 Task: Open Card Employee Training Review in Board Crisis Management Solutions to Workspace CRM Systems and add a team member Softage.3@softage.net, a label Green, a checklist Fundraising Strategy, an attachment from Trello, a color Green and finally, add a card description 'Plan and execute company team-building activity at a cooking class' and a comment 'We should approach this task with a sense of empathy, putting ourselves in the shoes of our stakeholders to understand their perspectives.'. Add a start date 'Jan 07, 1900' with a due date 'Jan 14, 1900'
Action: Mouse moved to (111, 52)
Screenshot: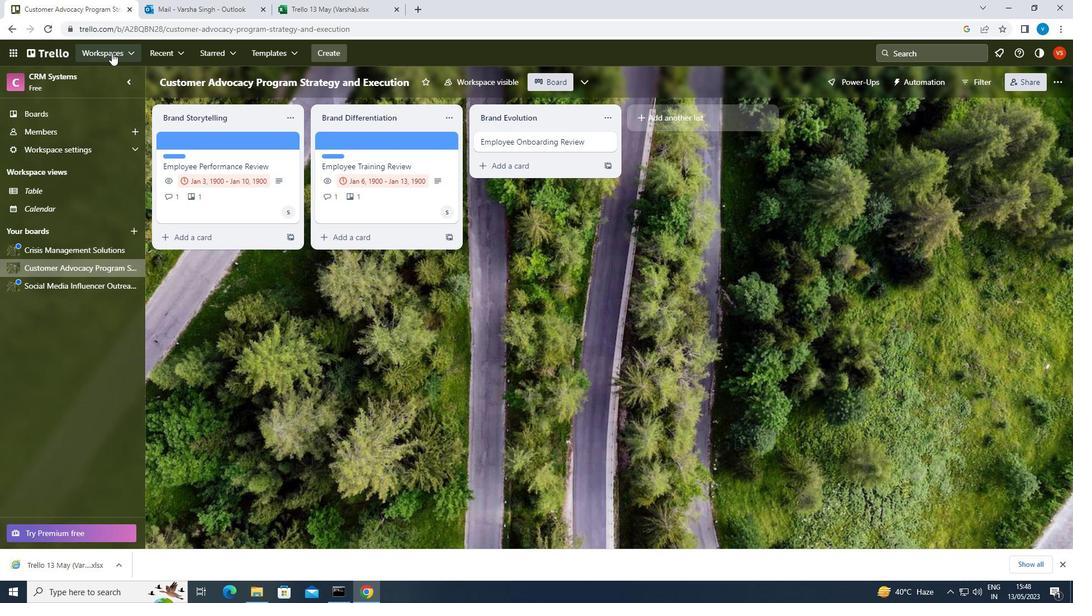 
Action: Mouse pressed left at (111, 52)
Screenshot: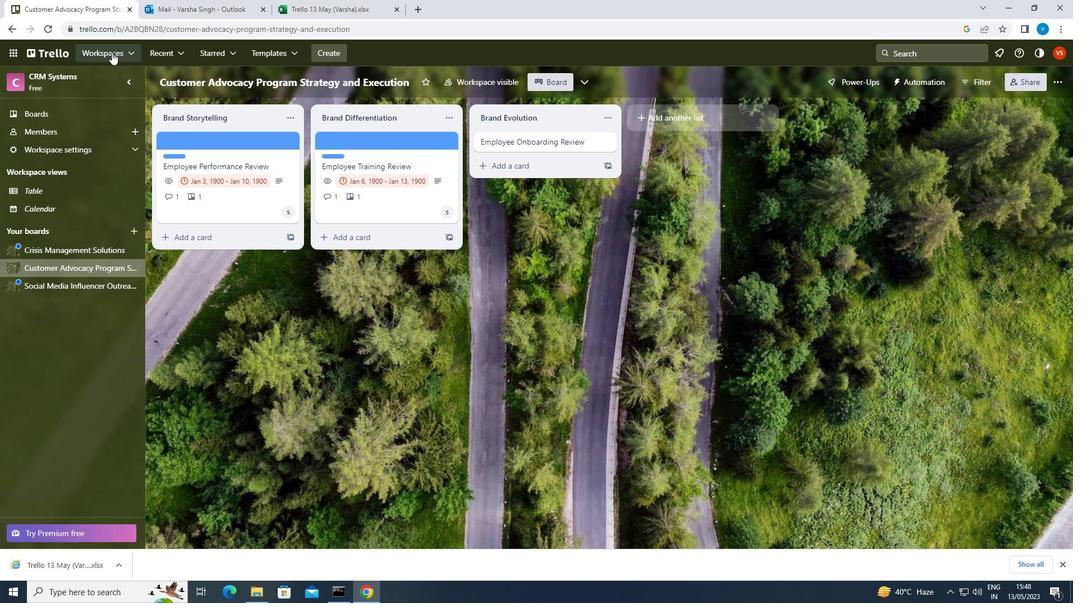 
Action: Mouse moved to (124, 439)
Screenshot: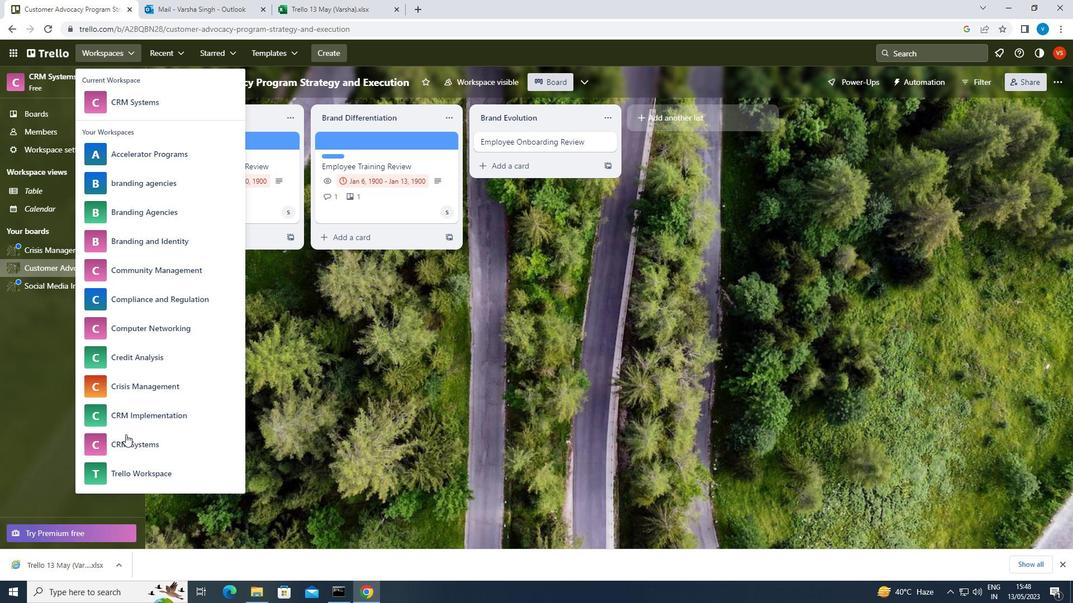 
Action: Mouse pressed left at (124, 439)
Screenshot: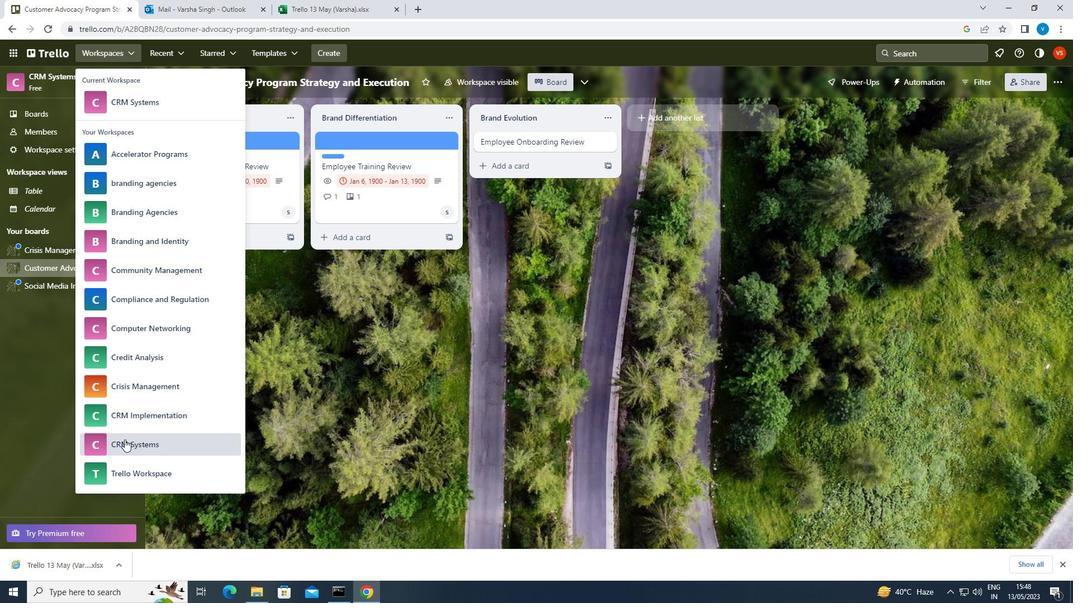 
Action: Mouse moved to (72, 252)
Screenshot: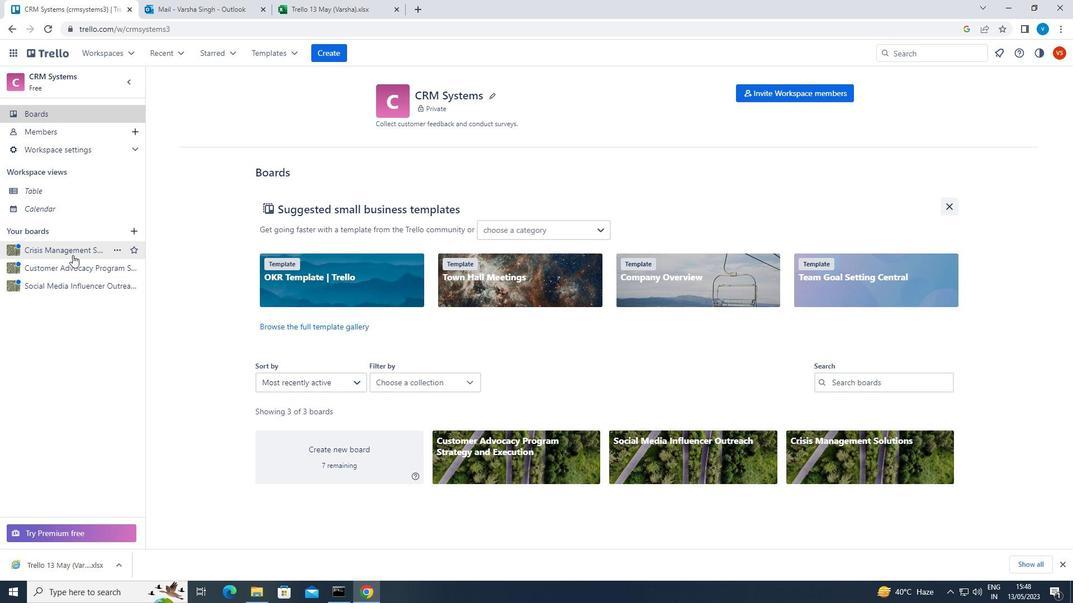 
Action: Mouse pressed left at (72, 252)
Screenshot: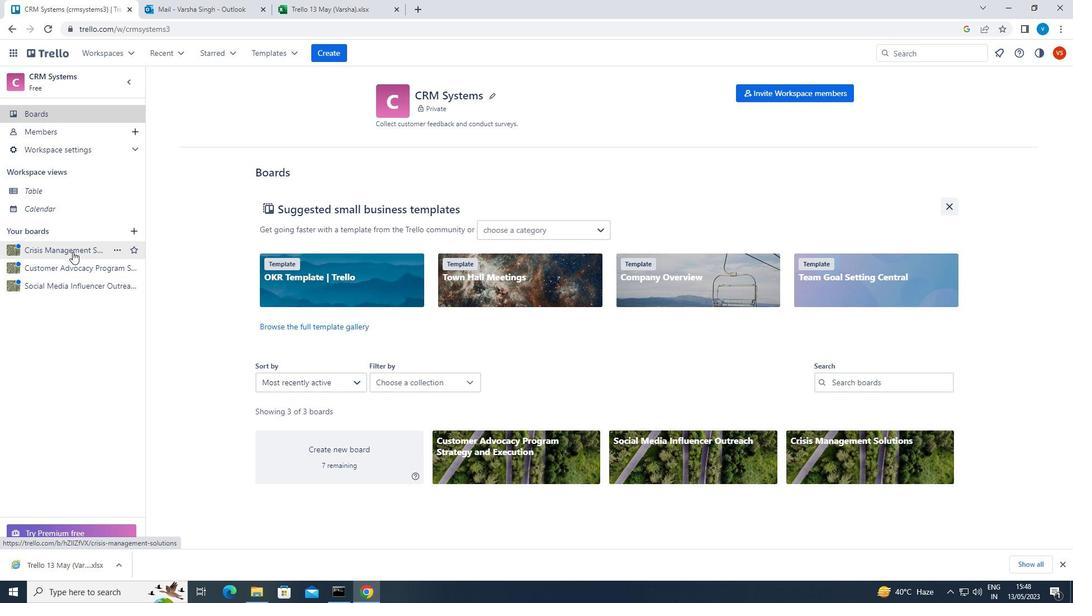 
Action: Mouse moved to (500, 140)
Screenshot: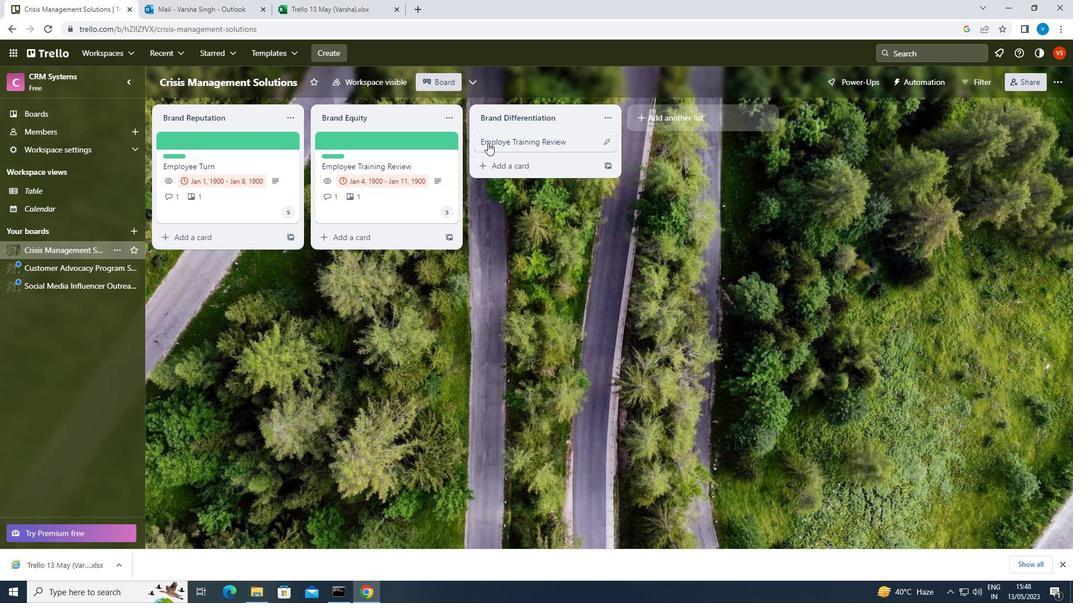 
Action: Mouse pressed left at (500, 140)
Screenshot: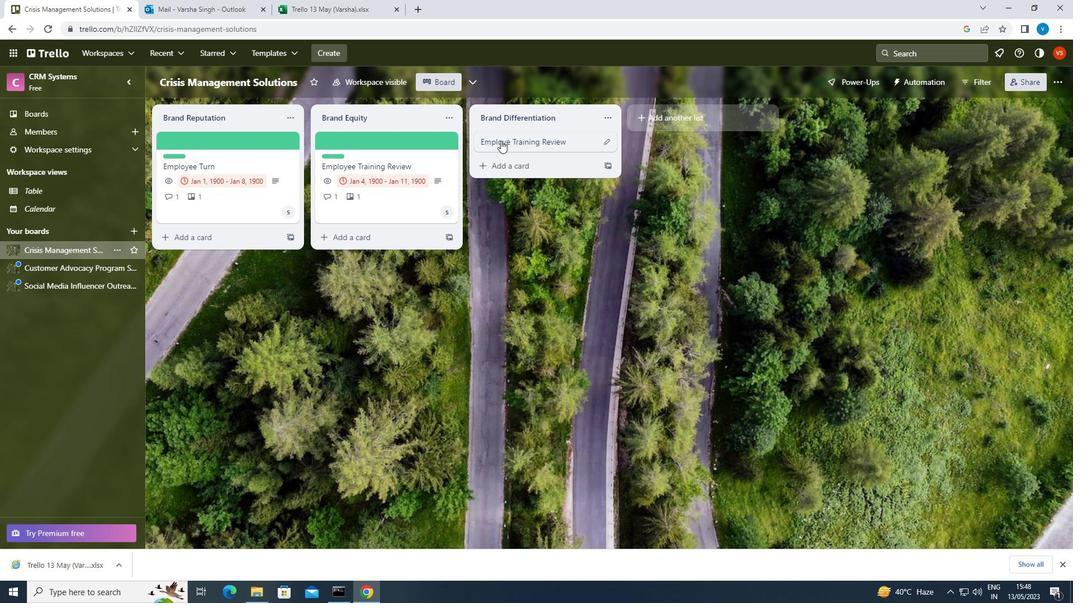 
Action: Mouse moved to (689, 176)
Screenshot: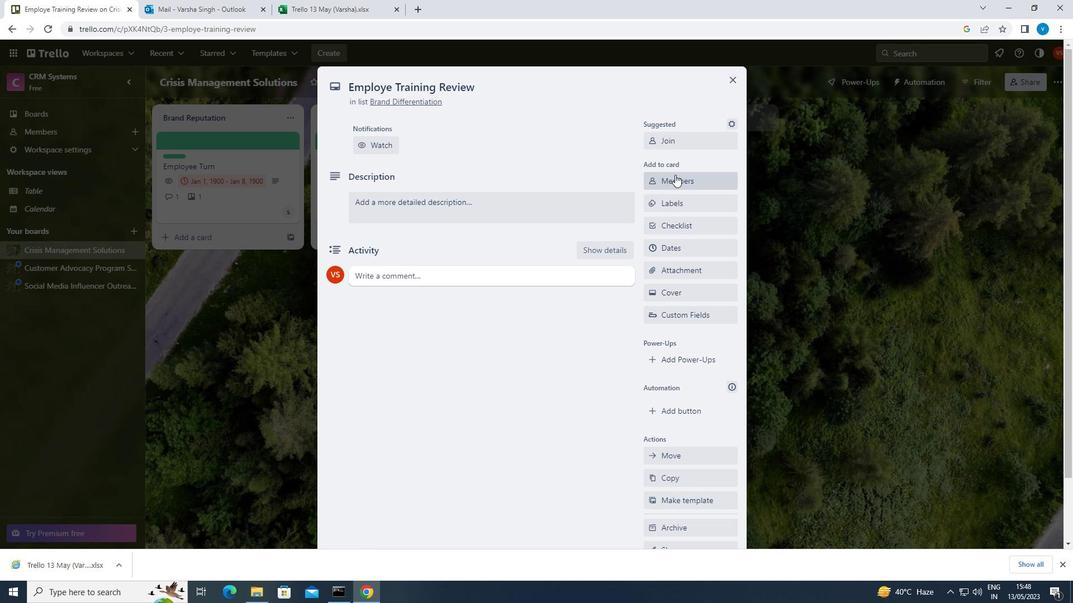 
Action: Mouse pressed left at (689, 176)
Screenshot: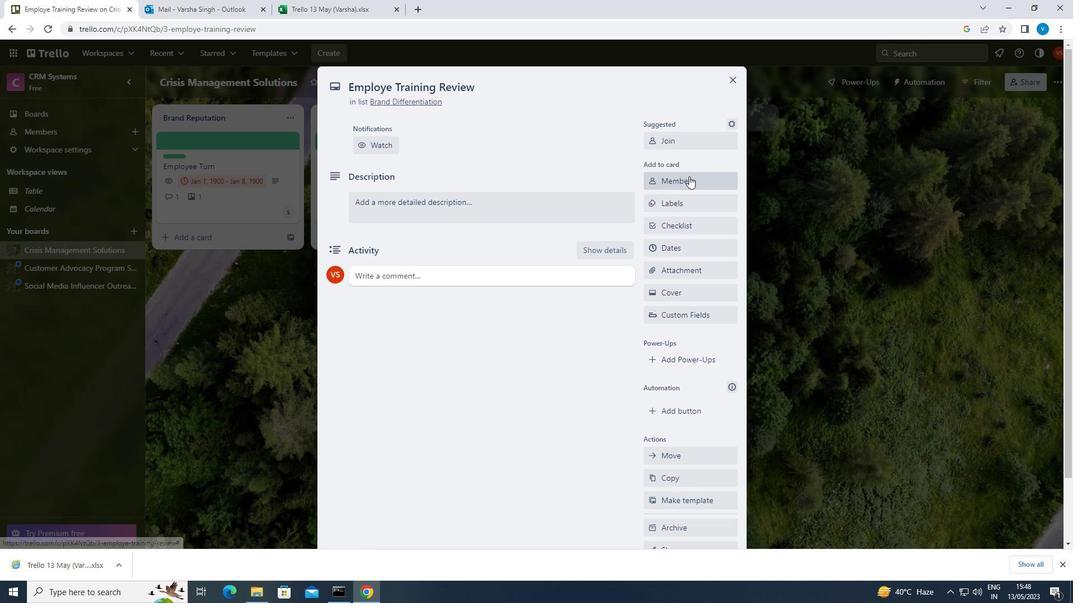 
Action: Mouse moved to (689, 176)
Screenshot: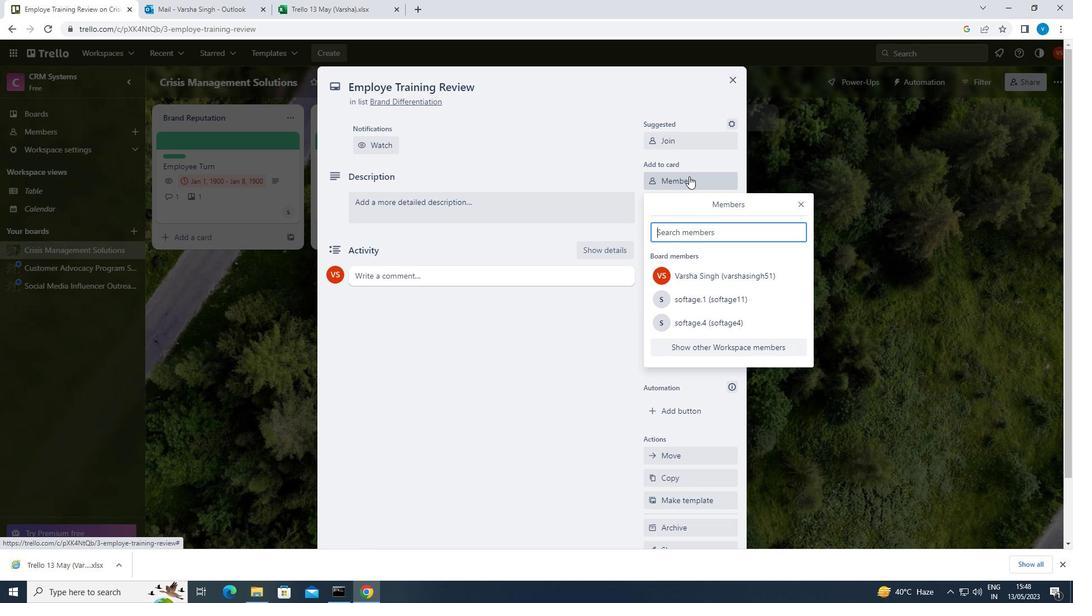 
Action: Key pressed <Key.shift>SOFTAGE.3<Key.shift>@SOFTAGE.NET
Screenshot: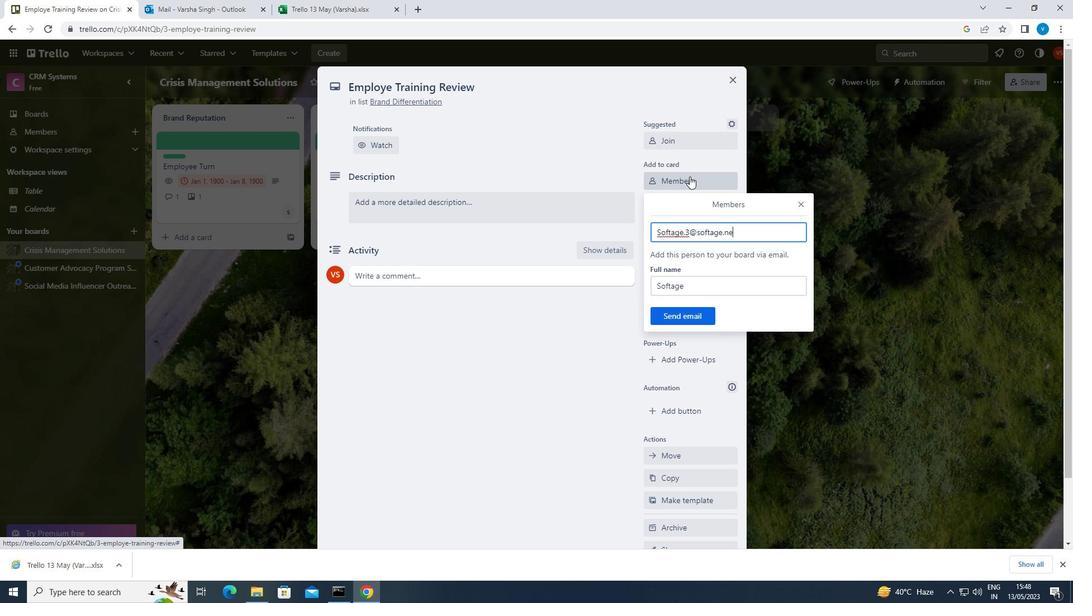
Action: Mouse moved to (690, 321)
Screenshot: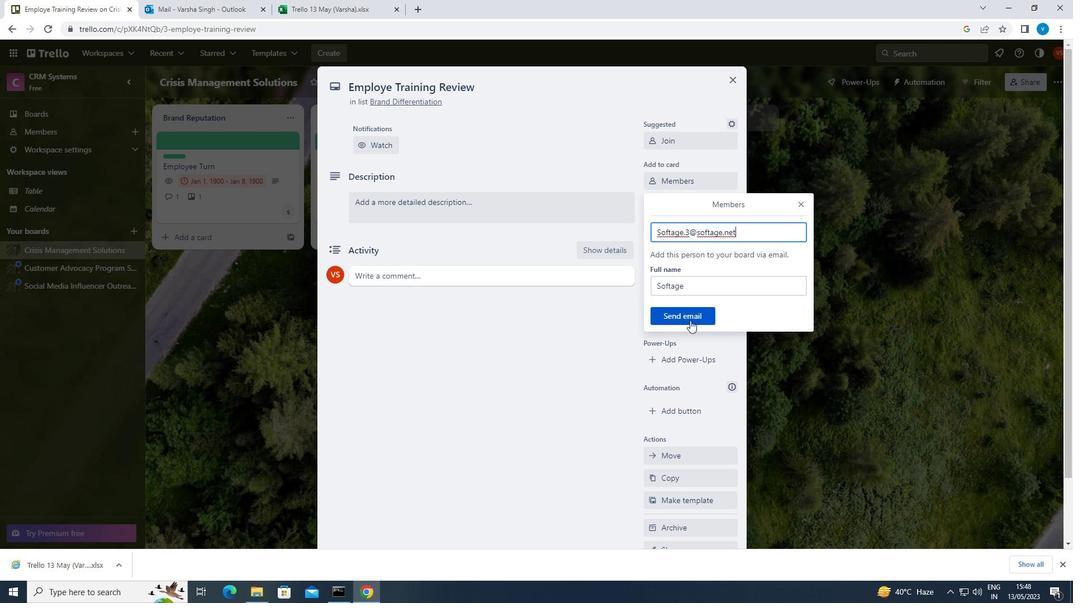 
Action: Mouse pressed left at (690, 321)
Screenshot: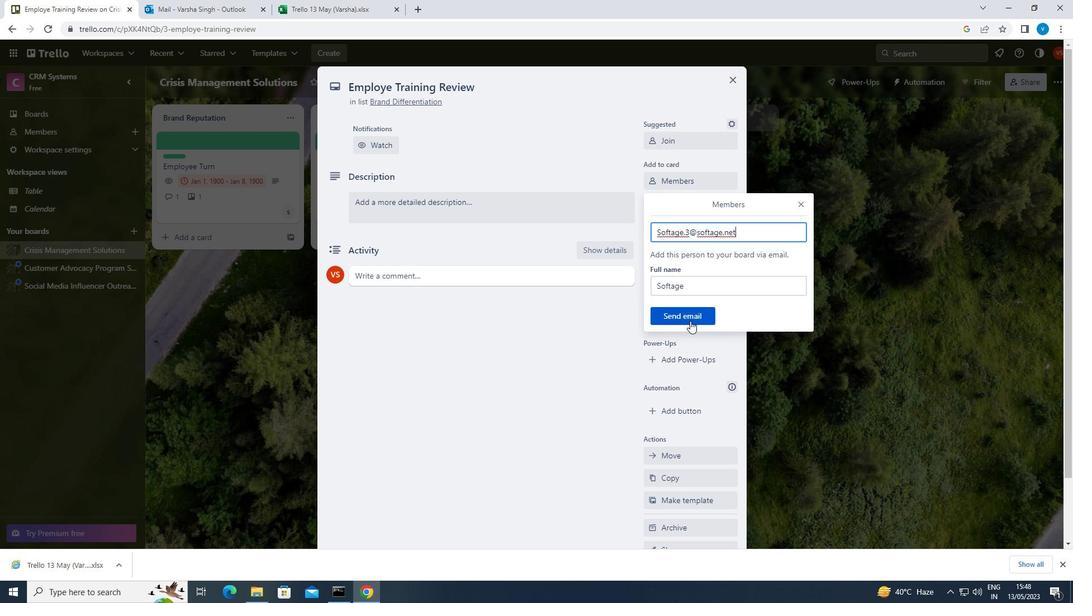 
Action: Mouse moved to (705, 200)
Screenshot: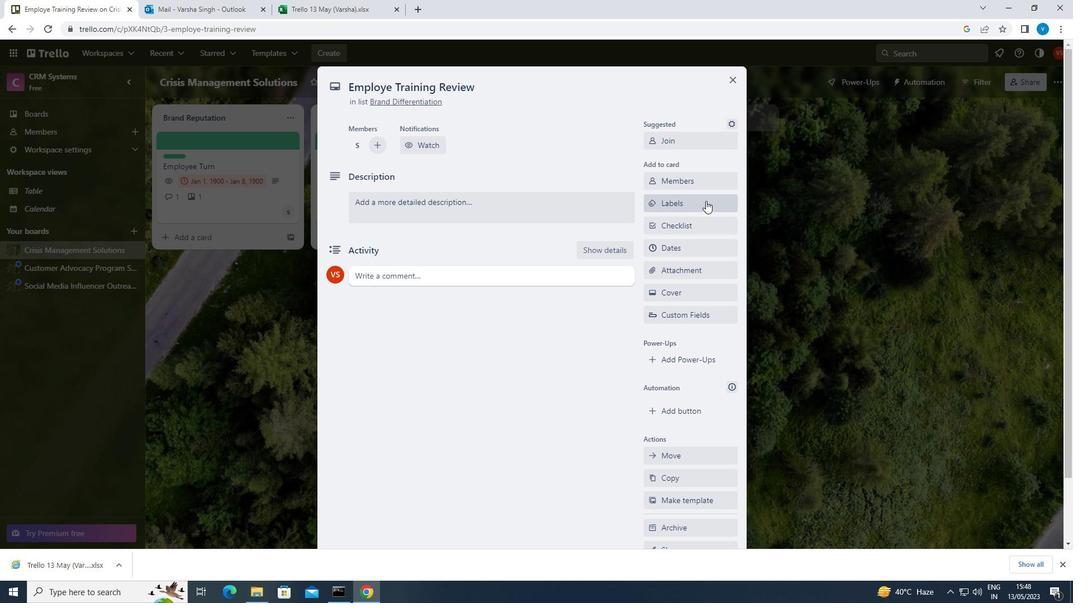 
Action: Mouse pressed left at (705, 200)
Screenshot: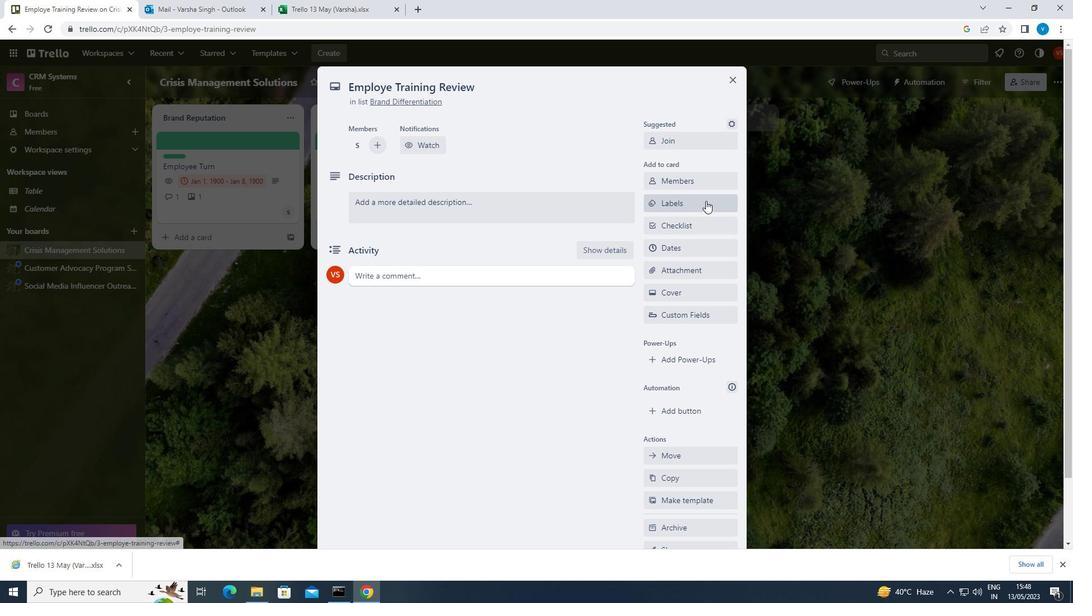 
Action: Mouse moved to (718, 290)
Screenshot: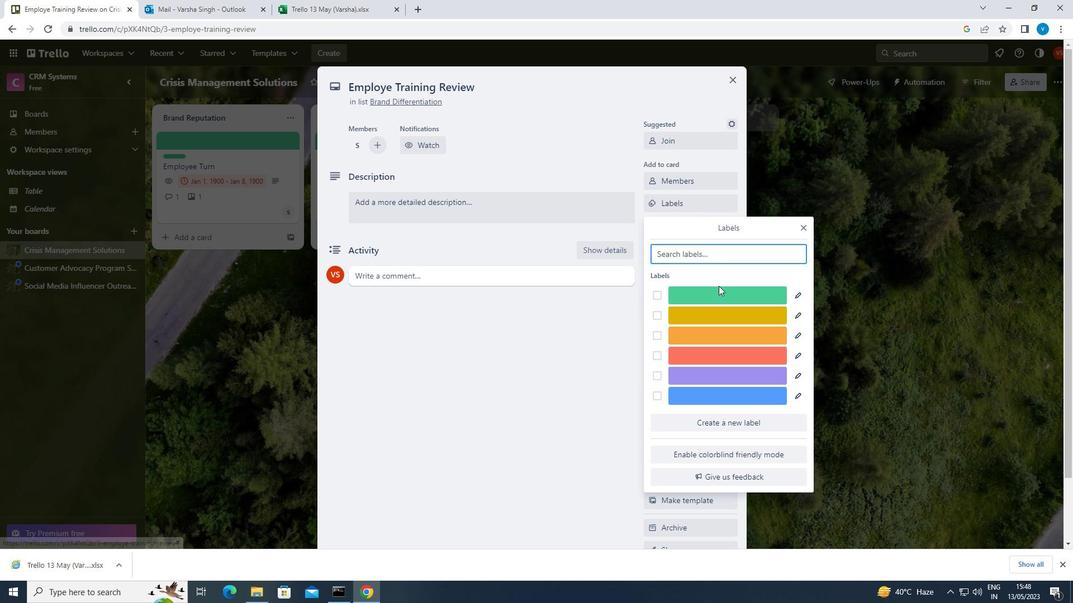 
Action: Mouse pressed left at (718, 290)
Screenshot: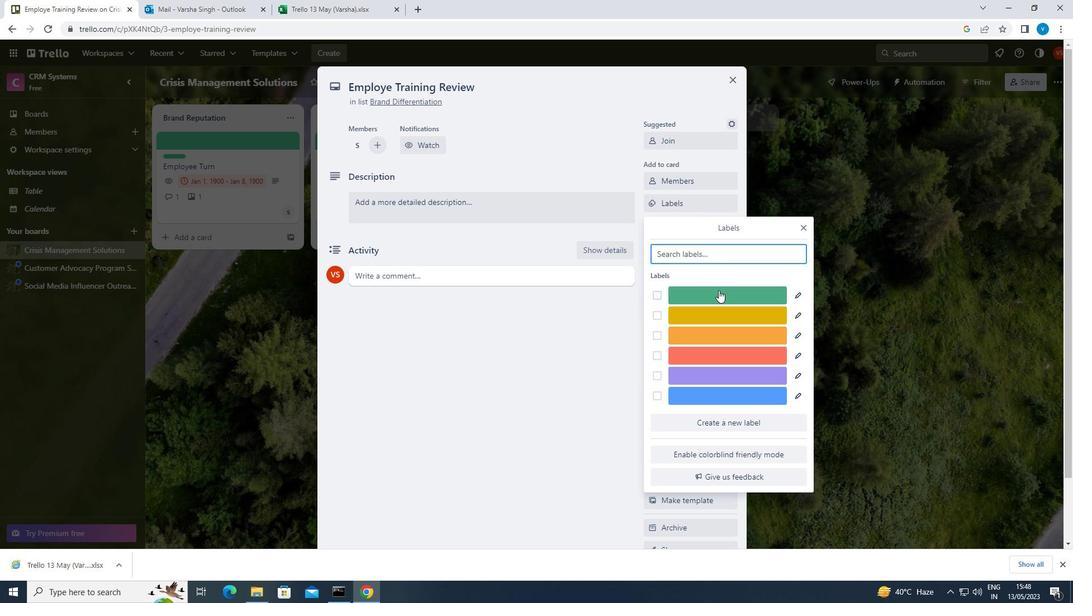 
Action: Mouse moved to (801, 226)
Screenshot: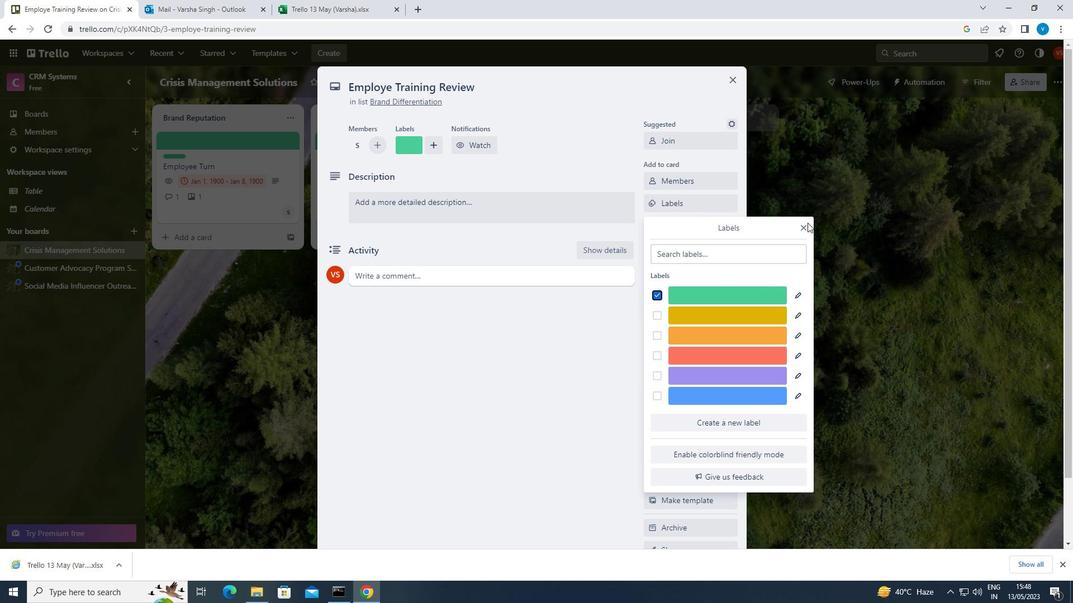 
Action: Mouse pressed left at (801, 226)
Screenshot: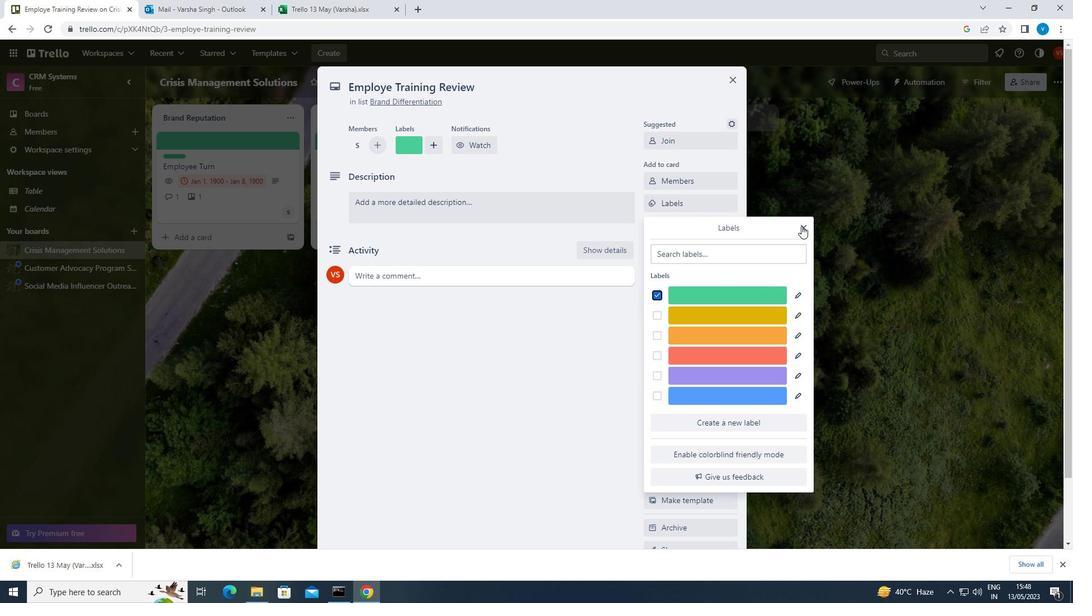 
Action: Mouse moved to (711, 229)
Screenshot: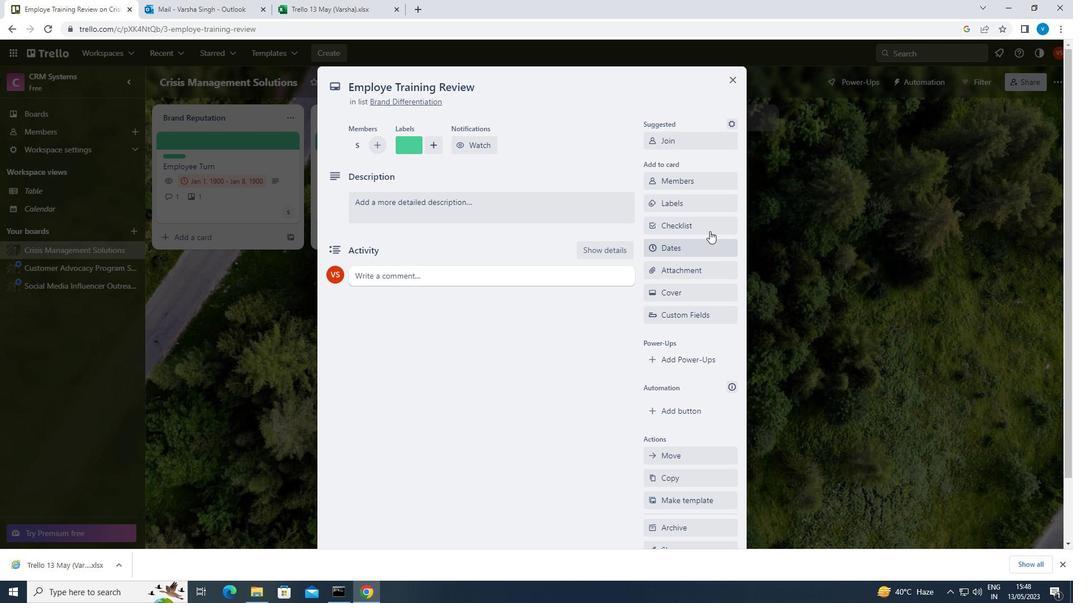 
Action: Mouse pressed left at (711, 229)
Screenshot: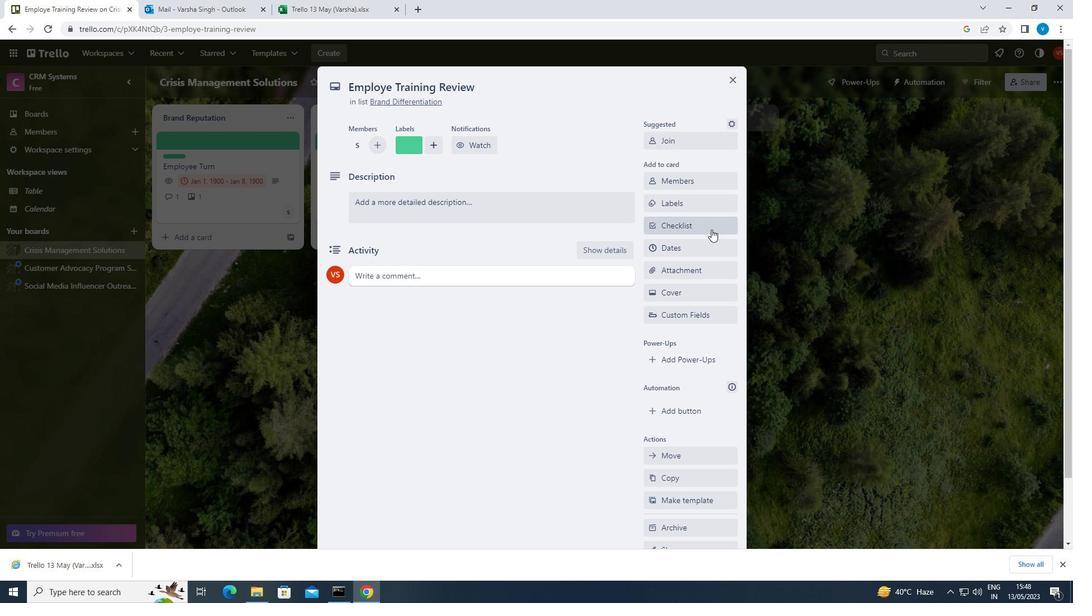 
Action: Mouse moved to (718, 280)
Screenshot: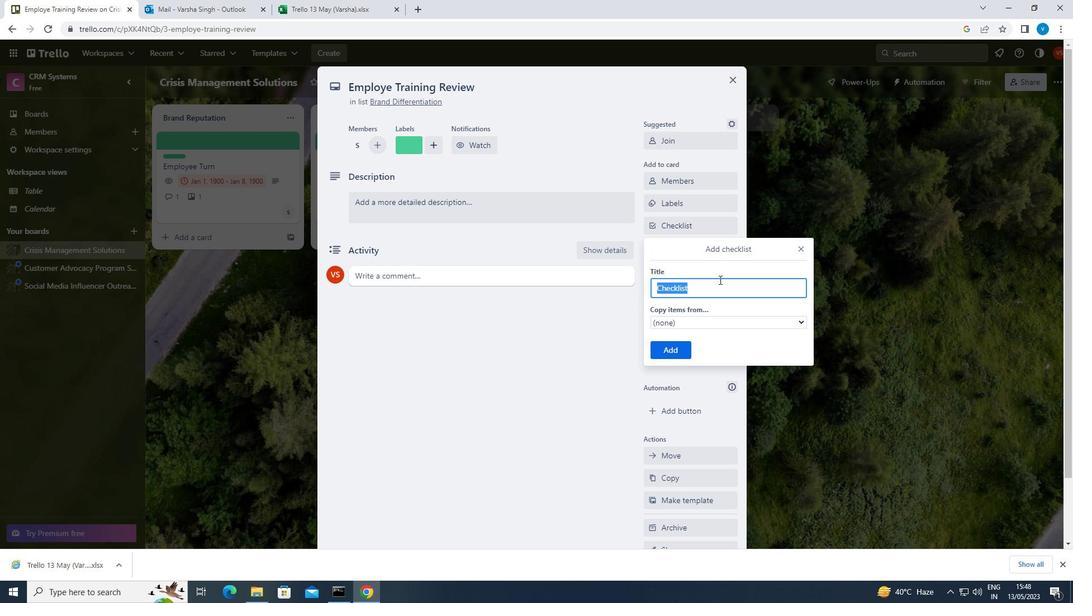 
Action: Key pressed <Key.shift>FUNDRAISING<Key.space><Key.shift><Key.shift>STRATEGY
Screenshot: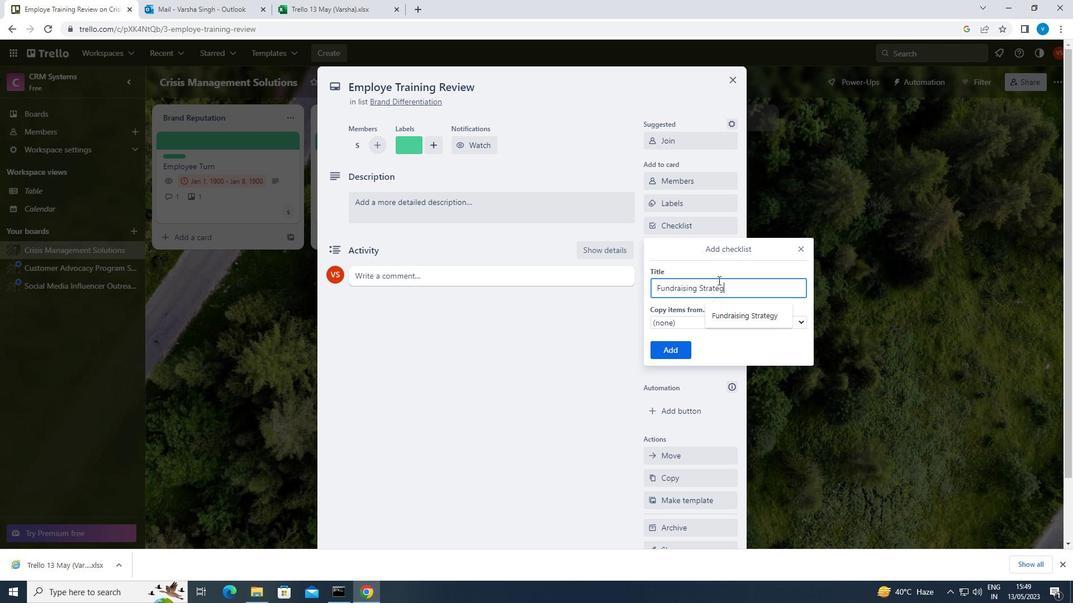 
Action: Mouse moved to (684, 347)
Screenshot: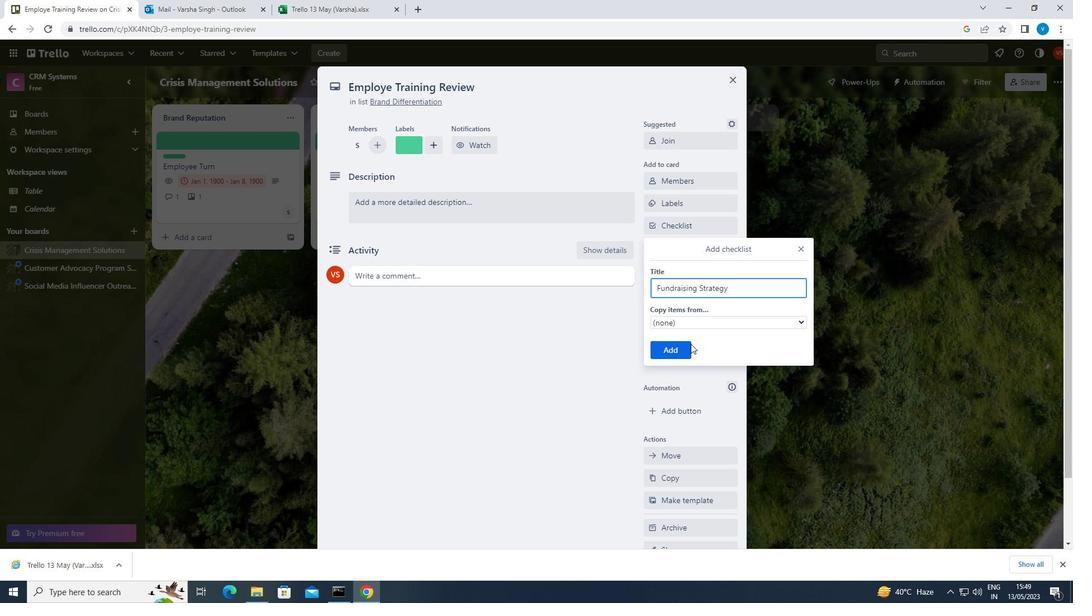 
Action: Mouse pressed left at (684, 347)
Screenshot: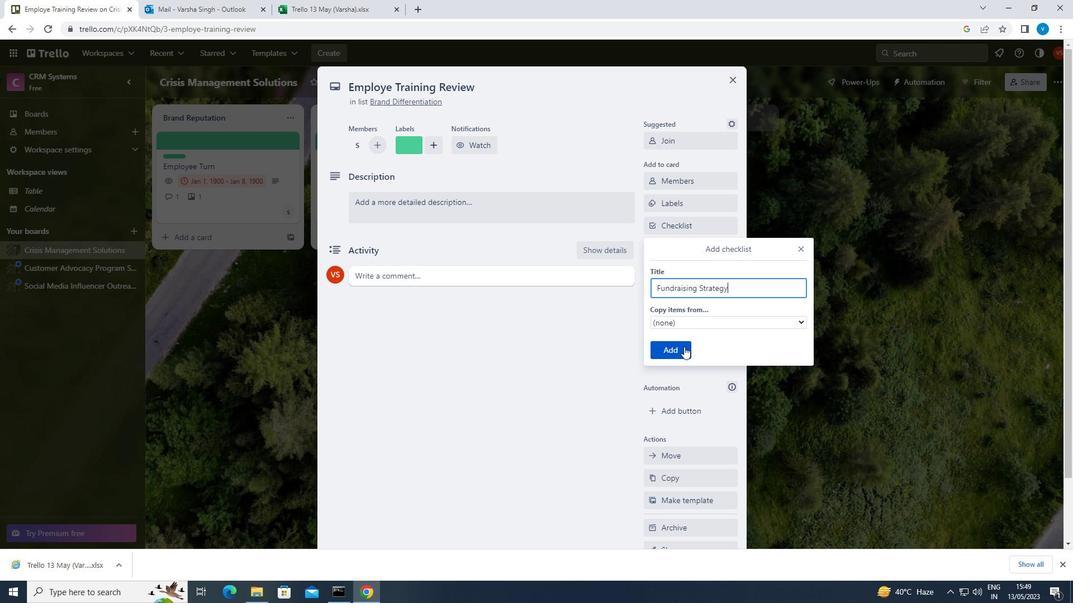 
Action: Mouse moved to (685, 265)
Screenshot: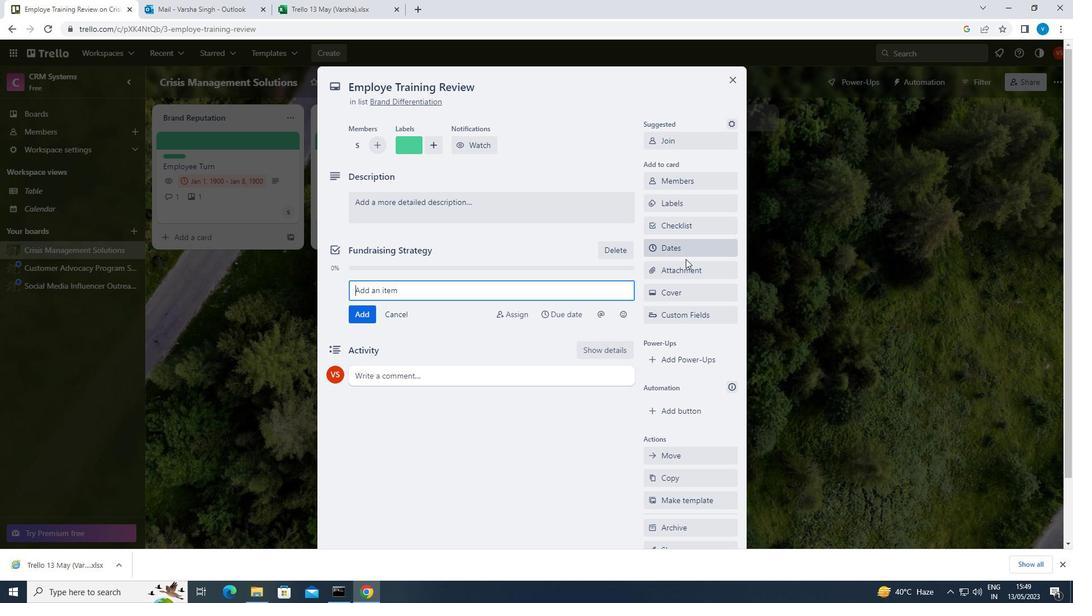 
Action: Mouse pressed left at (685, 265)
Screenshot: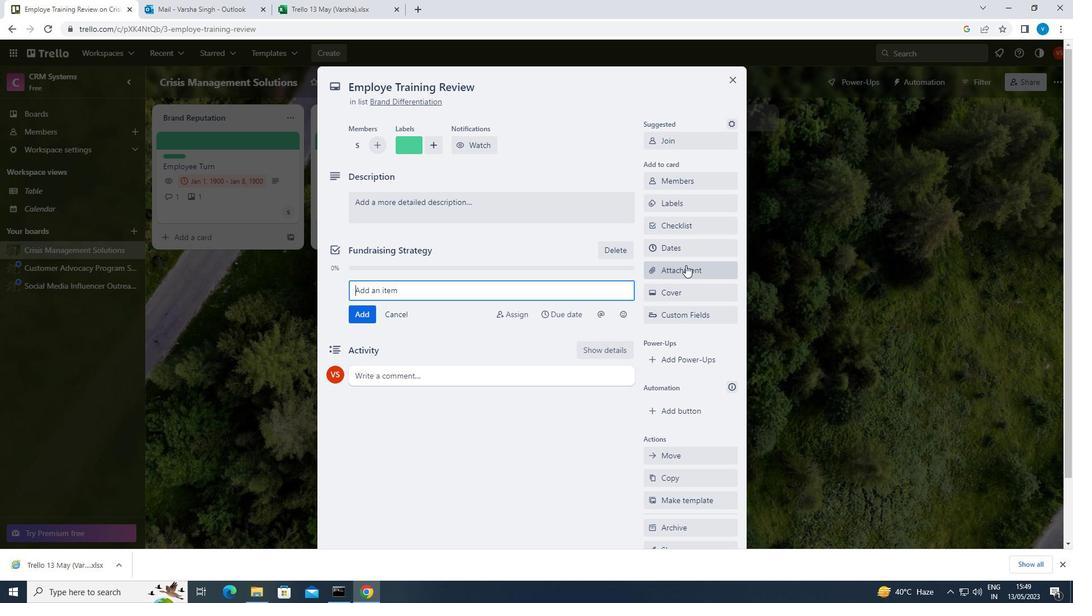 
Action: Mouse moved to (670, 333)
Screenshot: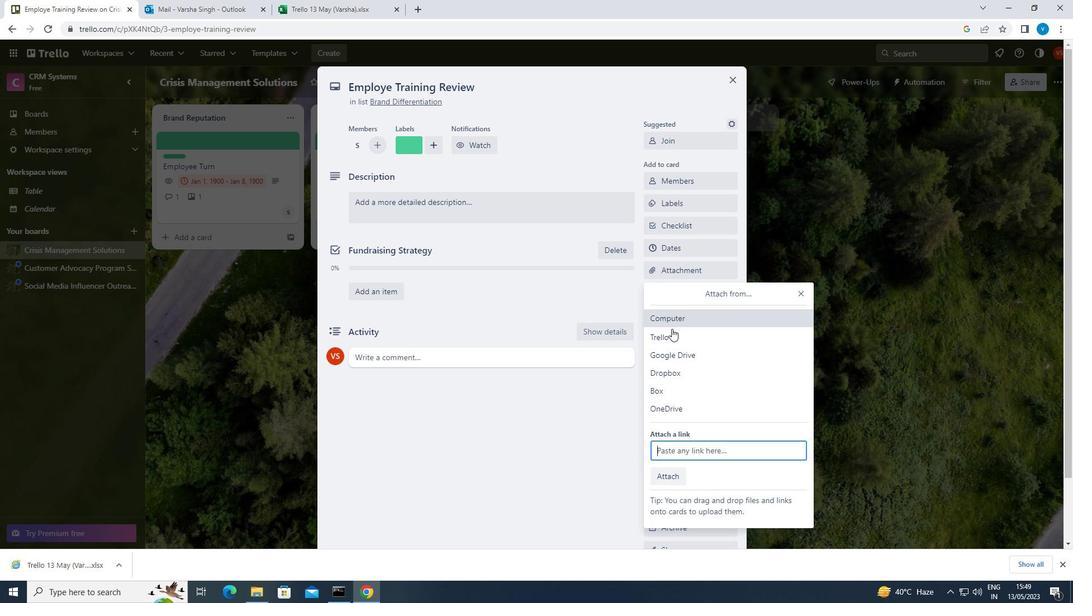 
Action: Mouse pressed left at (670, 333)
Screenshot: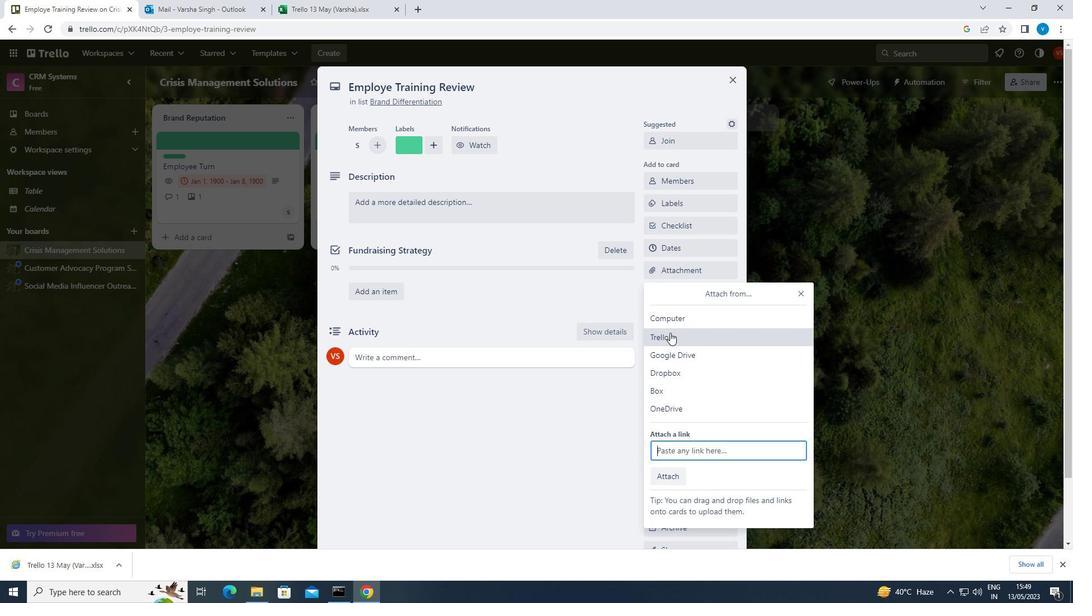 
Action: Mouse moved to (669, 418)
Screenshot: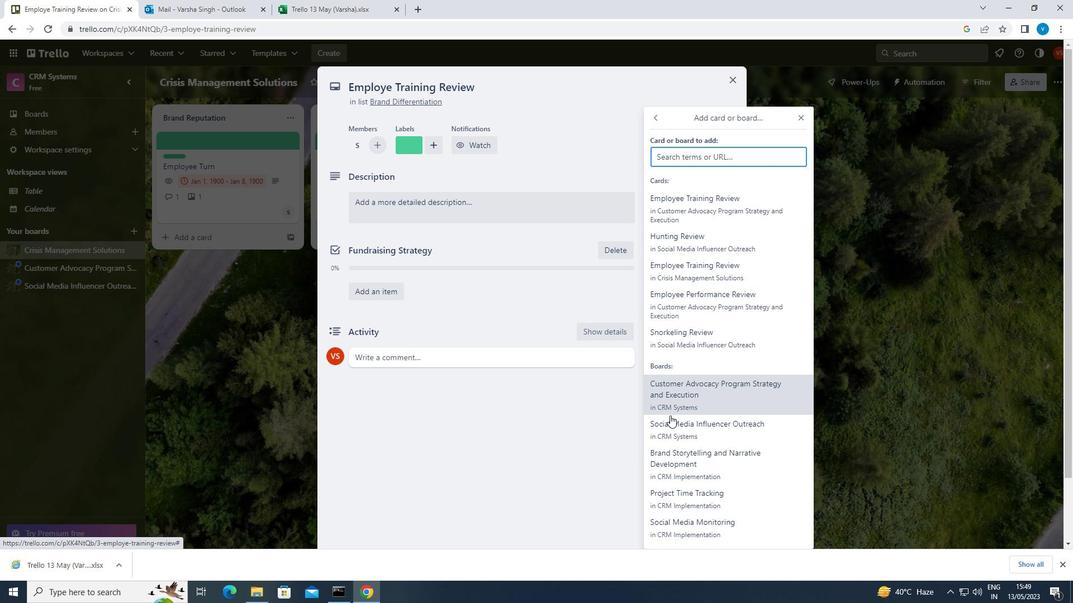 
Action: Mouse pressed left at (669, 418)
Screenshot: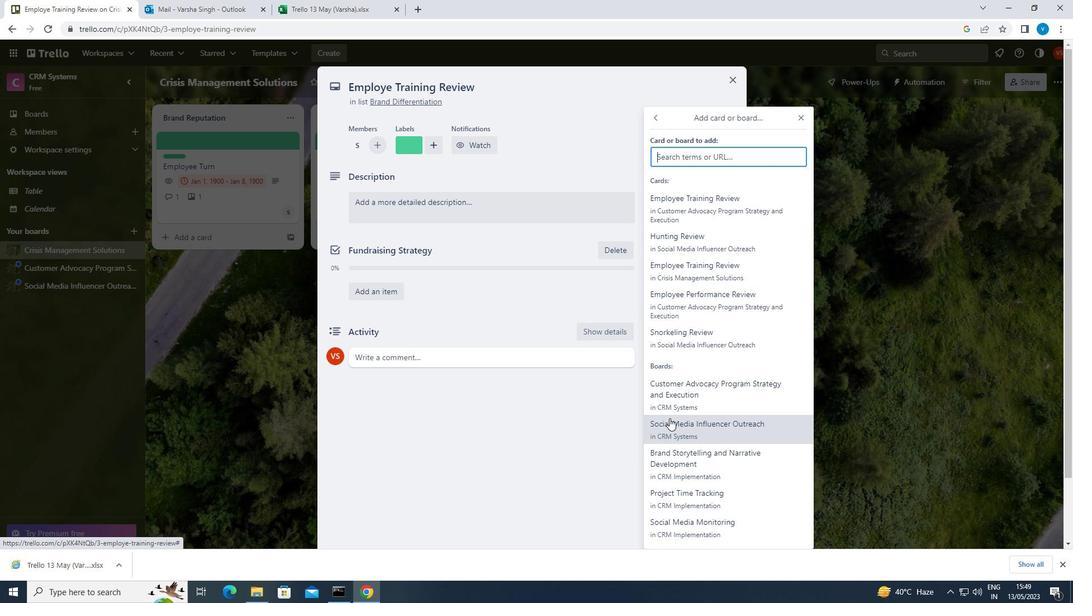 
Action: Mouse moved to (694, 288)
Screenshot: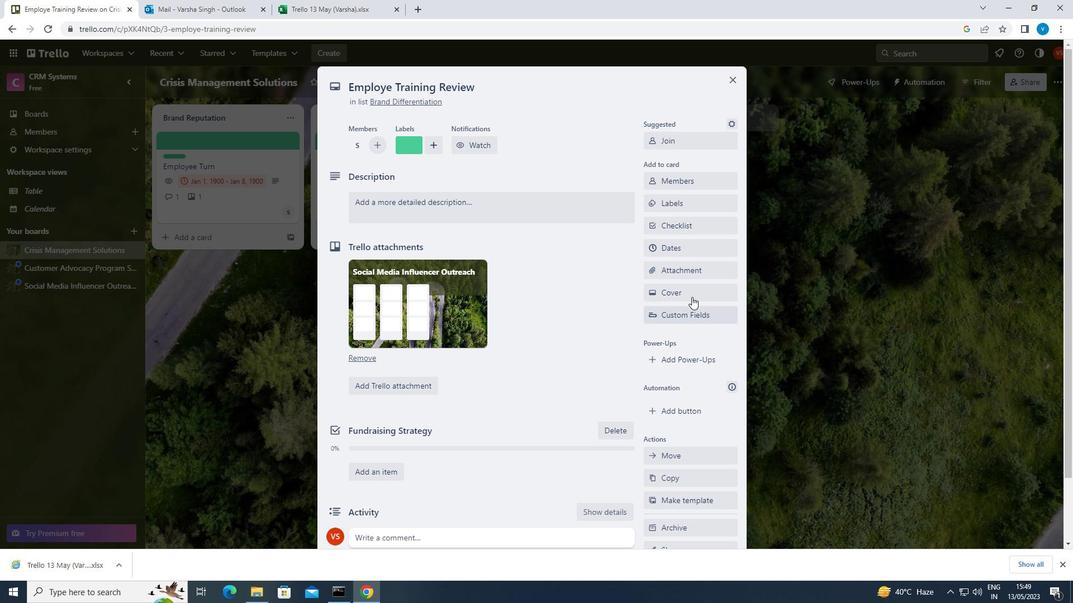 
Action: Mouse pressed left at (694, 288)
Screenshot: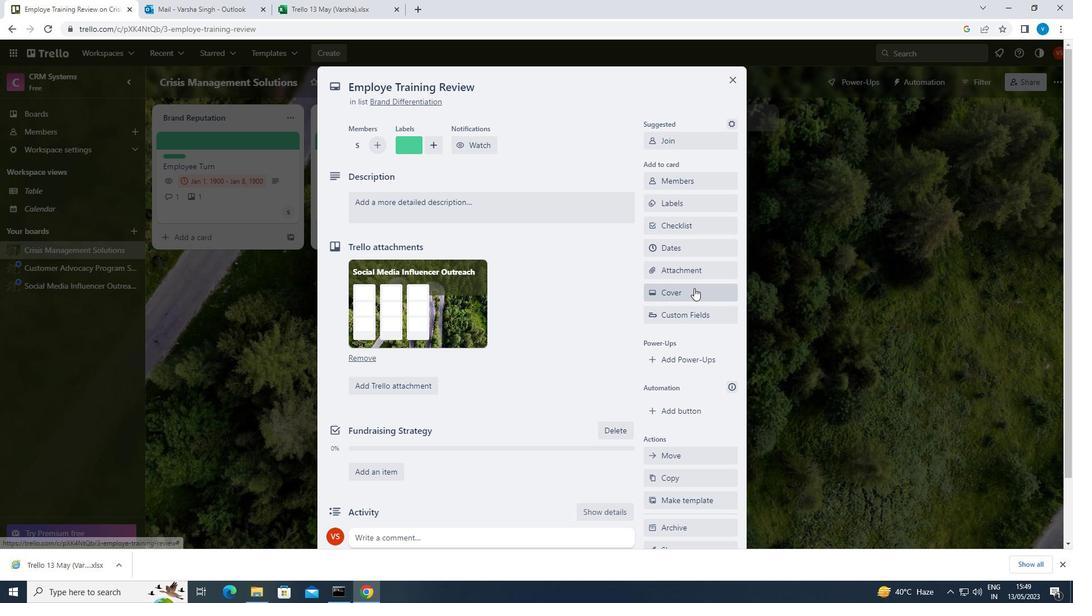 
Action: Mouse moved to (669, 326)
Screenshot: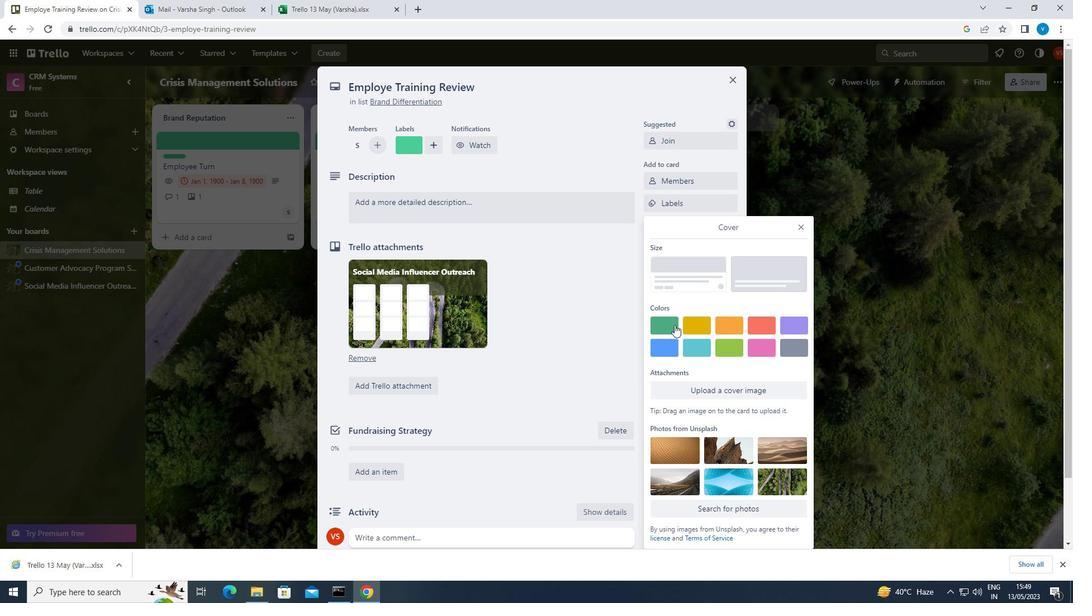 
Action: Mouse pressed left at (669, 326)
Screenshot: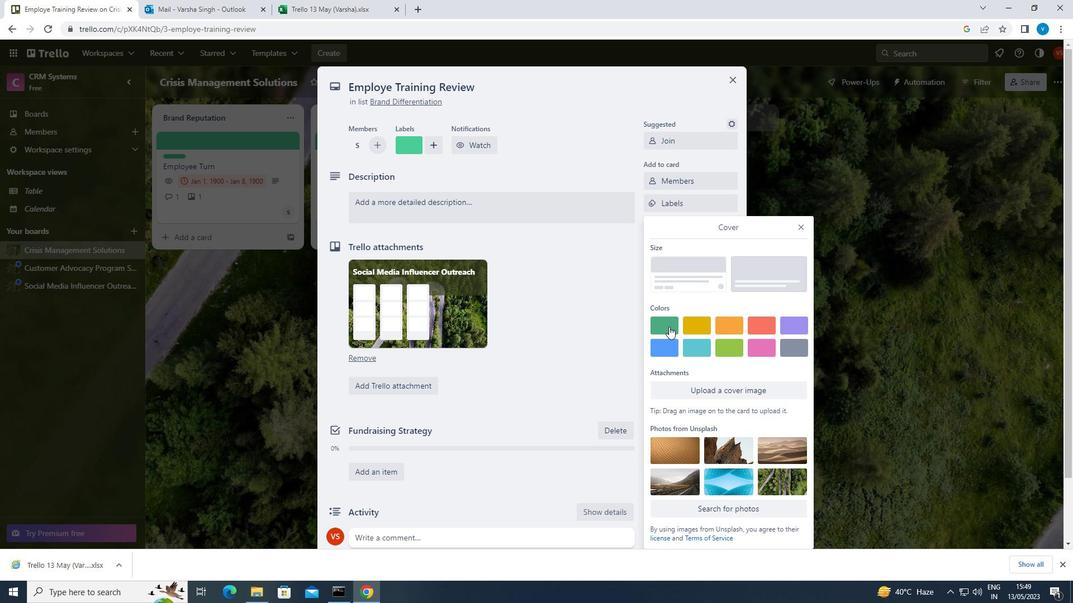 
Action: Mouse moved to (585, 276)
Screenshot: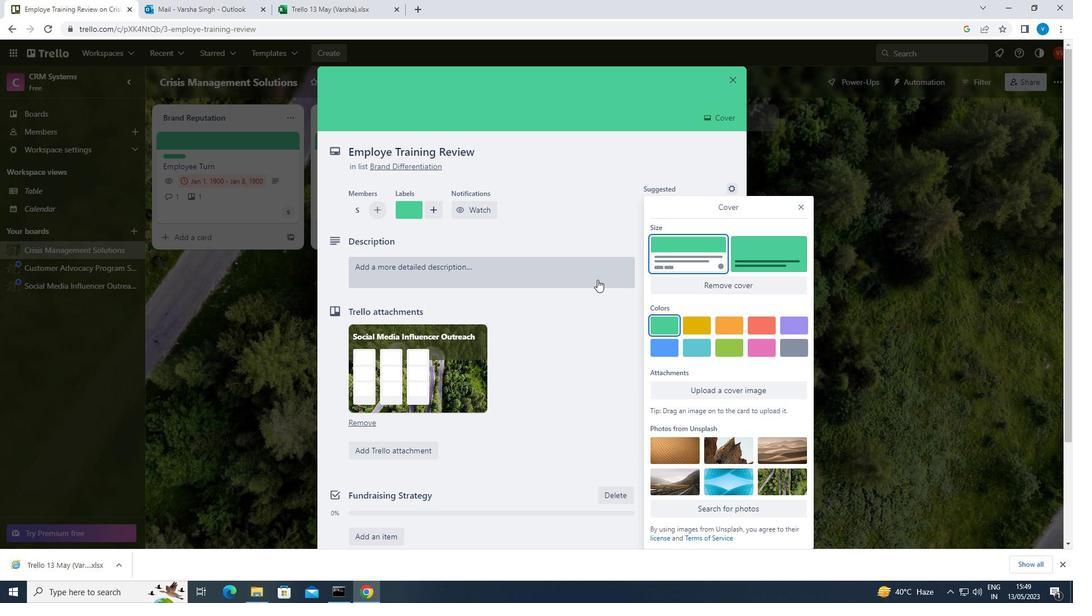 
Action: Mouse pressed left at (585, 276)
Screenshot: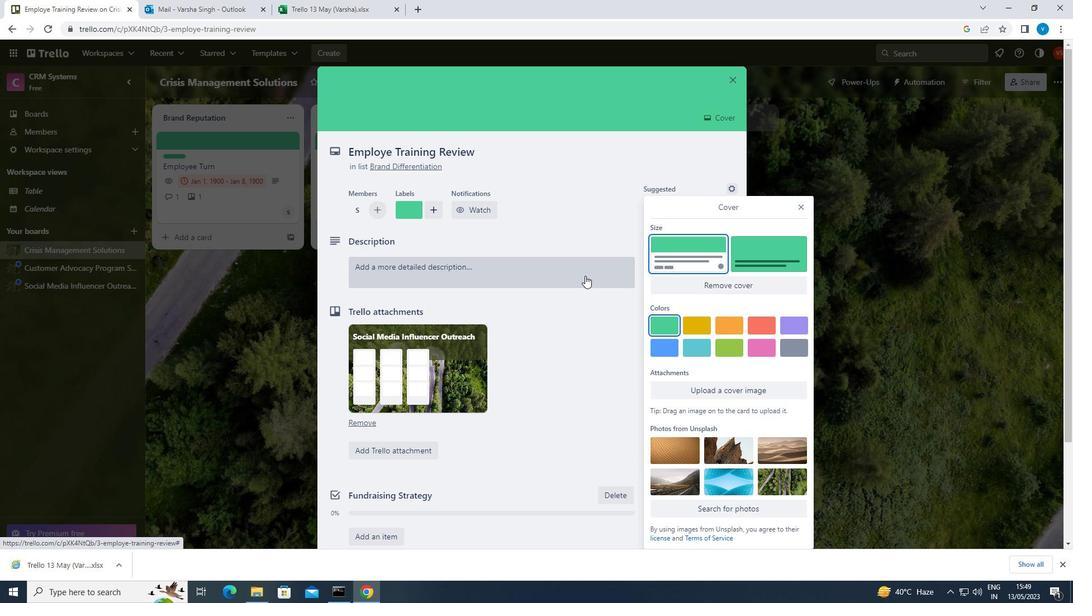 
Action: Key pressed <Key.shift>PLAN<Key.space>AND<Key.space>EXECUTE<Key.space>COMPANY<Key.space>TEAM-BUILDING<Key.space>ACTIVITY<Key.space>AT<Key.space>A<Key.space>COOKING<Key.space>CLASS
Screenshot: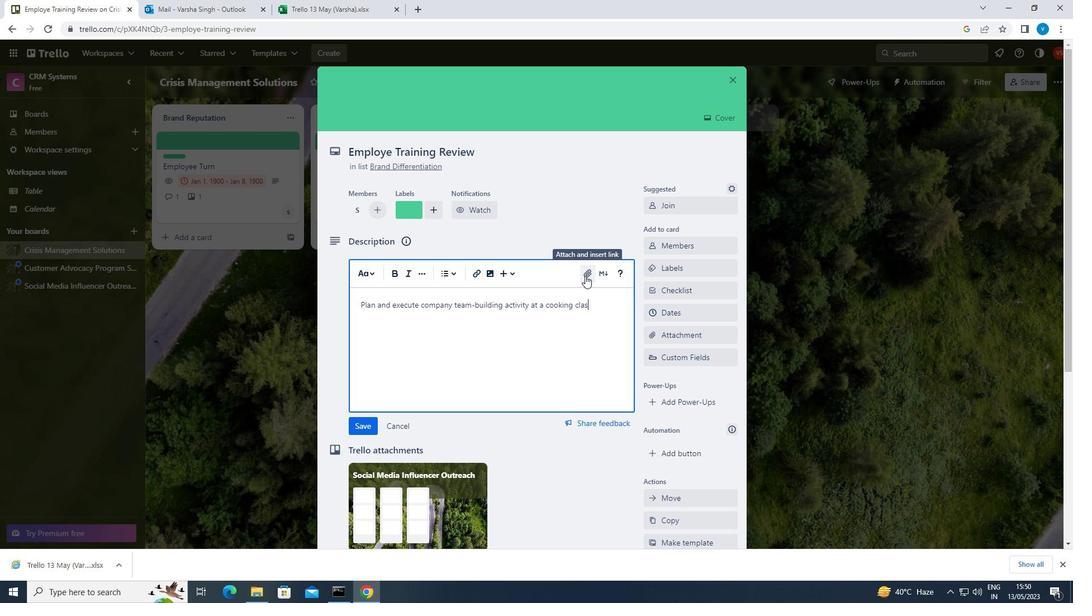 
Action: Mouse moved to (358, 425)
Screenshot: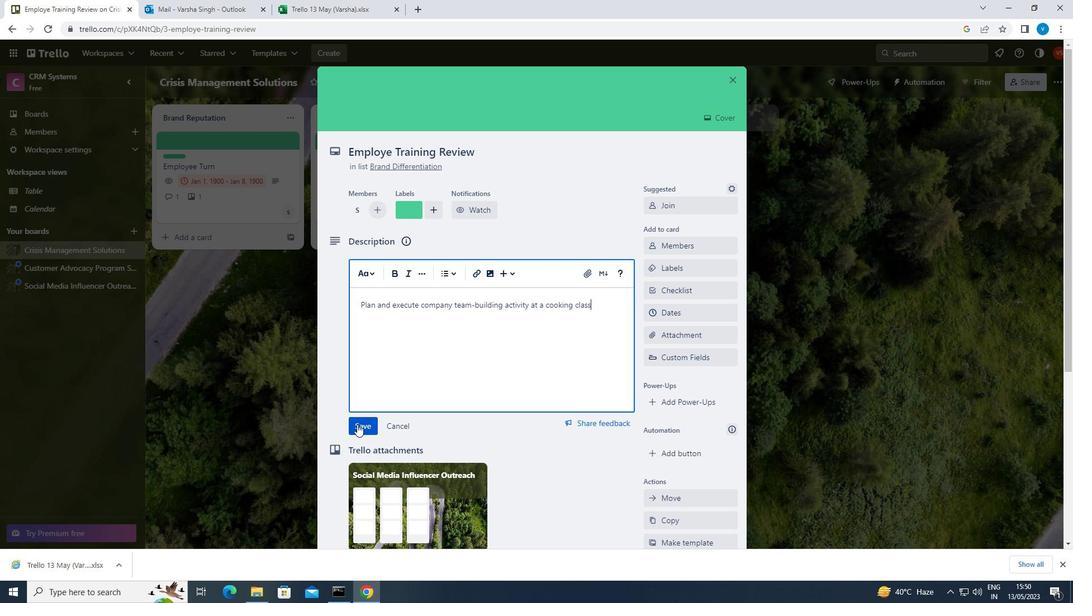 
Action: Mouse pressed left at (358, 425)
Screenshot: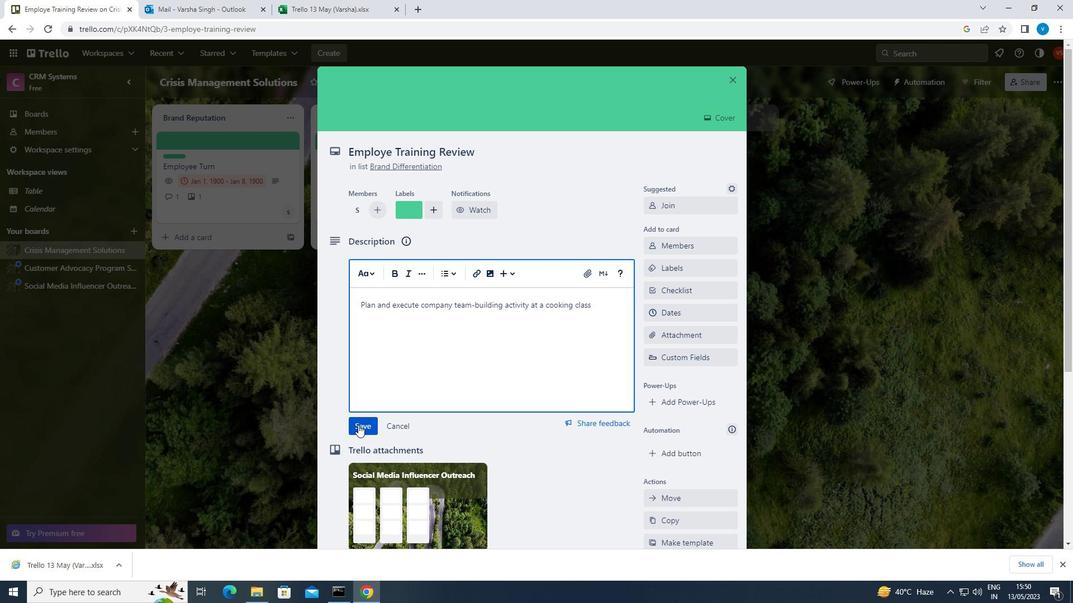 
Action: Mouse moved to (379, 414)
Screenshot: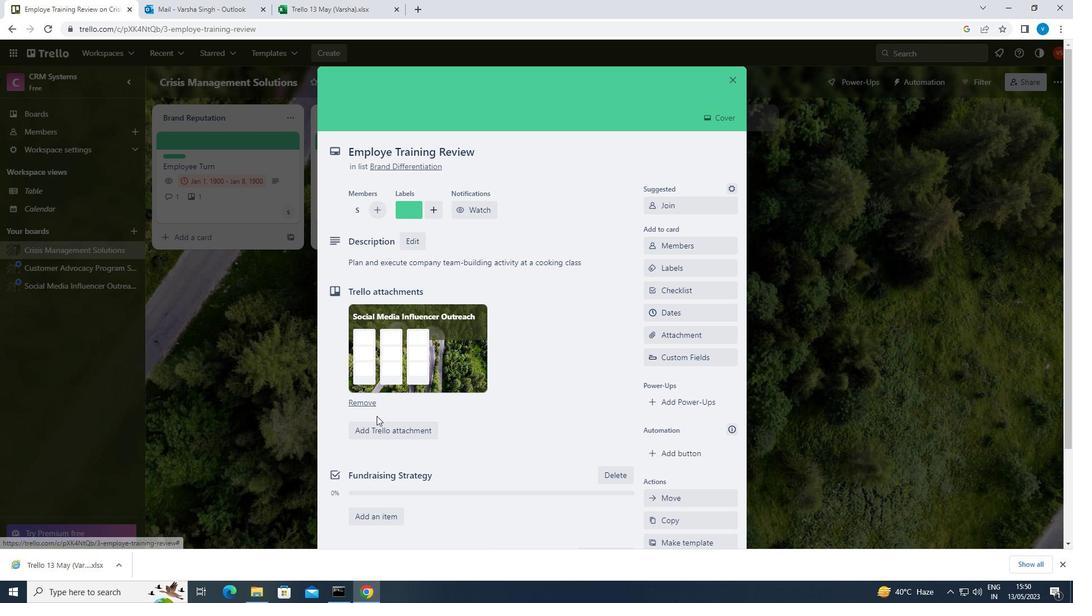
Action: Mouse scrolled (379, 414) with delta (0, 0)
Screenshot: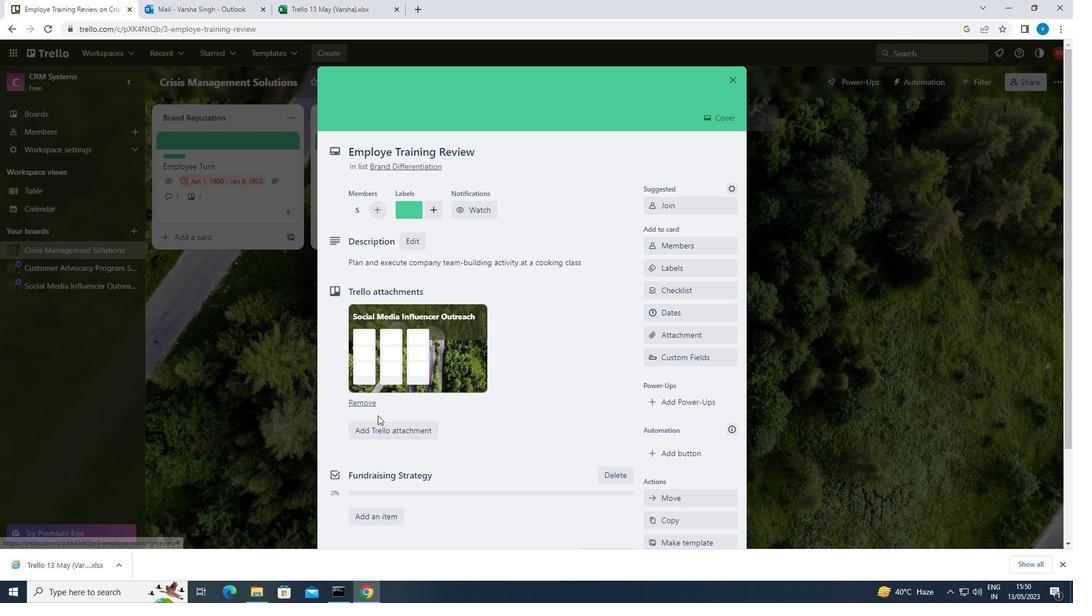 
Action: Mouse scrolled (379, 414) with delta (0, 0)
Screenshot: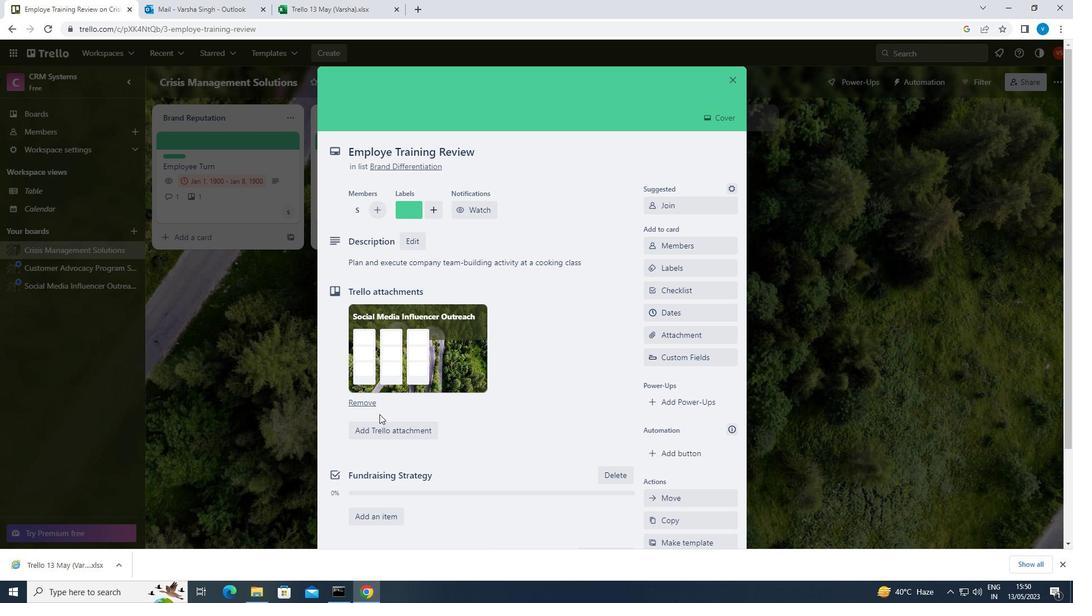 
Action: Mouse moved to (383, 469)
Screenshot: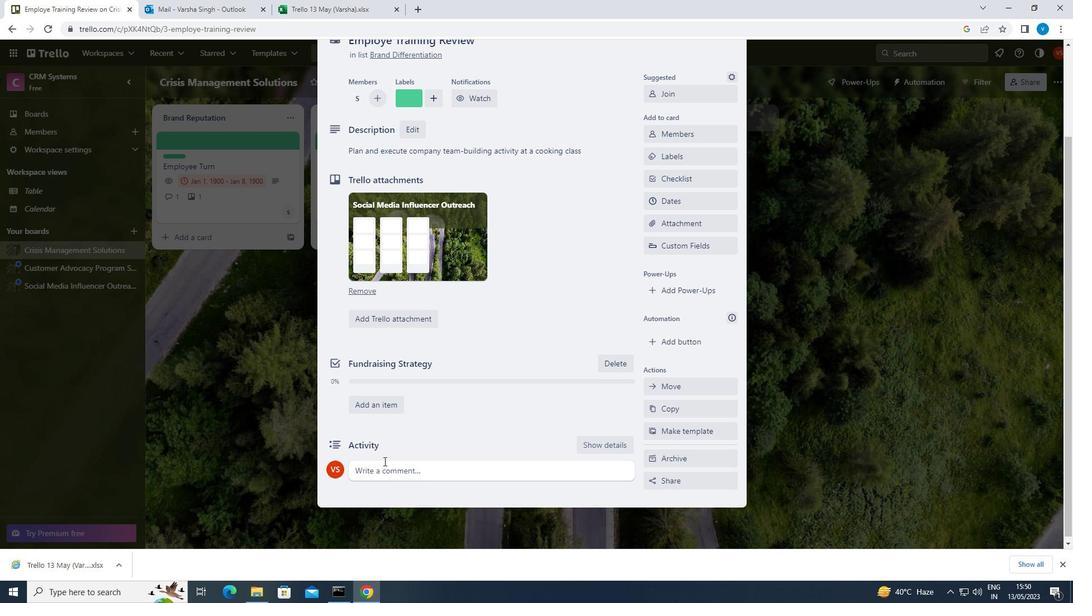
Action: Mouse pressed left at (383, 469)
Screenshot: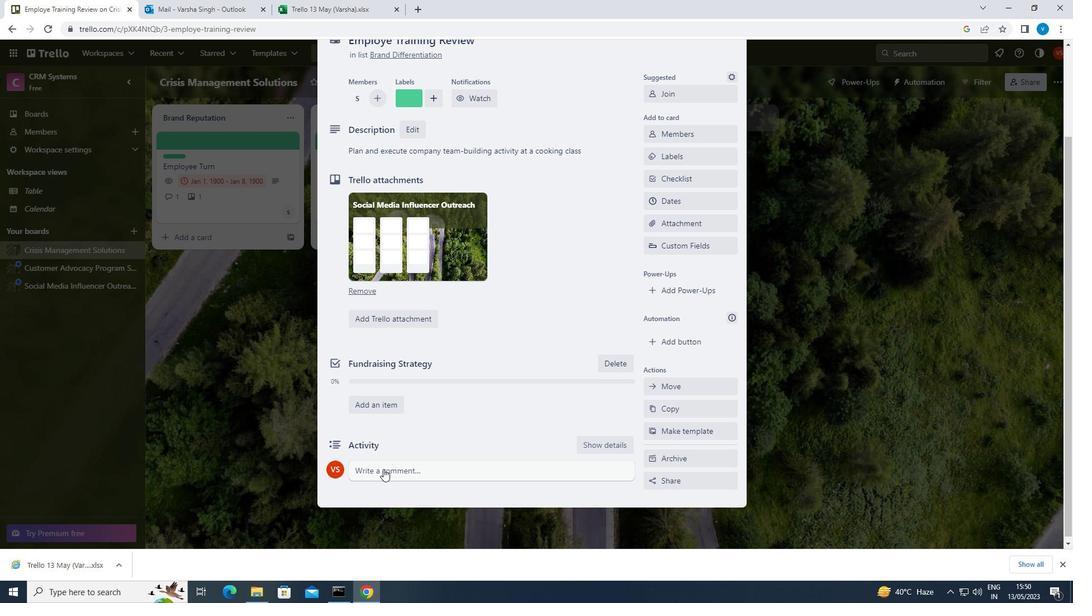 
Action: Mouse moved to (388, 466)
Screenshot: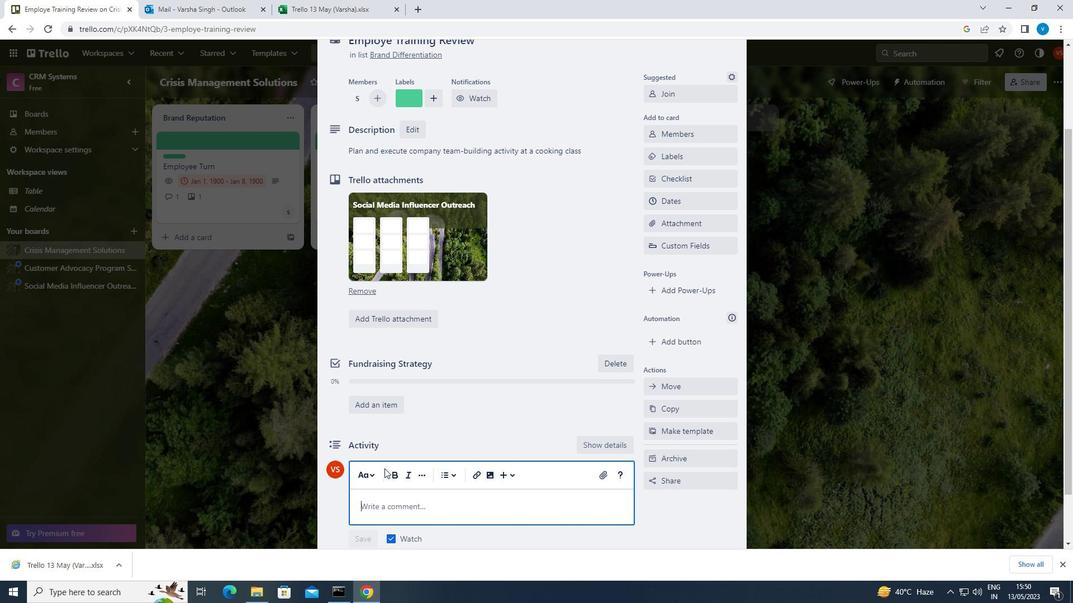 
Action: Key pressed <Key.shift>WE<Key.space>SHOULD<Key.space>APPROACH<Key.space>THIS<Key.space>TASK<Key.space>WITH<Key.space>A<Key.space>SENSE<Key.space>OF<Key.space>EMPATHY,<Key.space>PUTTING<Key.space>OURSELVES<Key.space>IN<Key.space>THE<Key.space>SHOES<Key.space>OF<Key.space>OUR<Key.space>STAKEHOLDERS<Key.space>TO<Key.space>UNDERSTAND<Key.space>THEIR<Key.space>PERSPECTIVES.
Screenshot: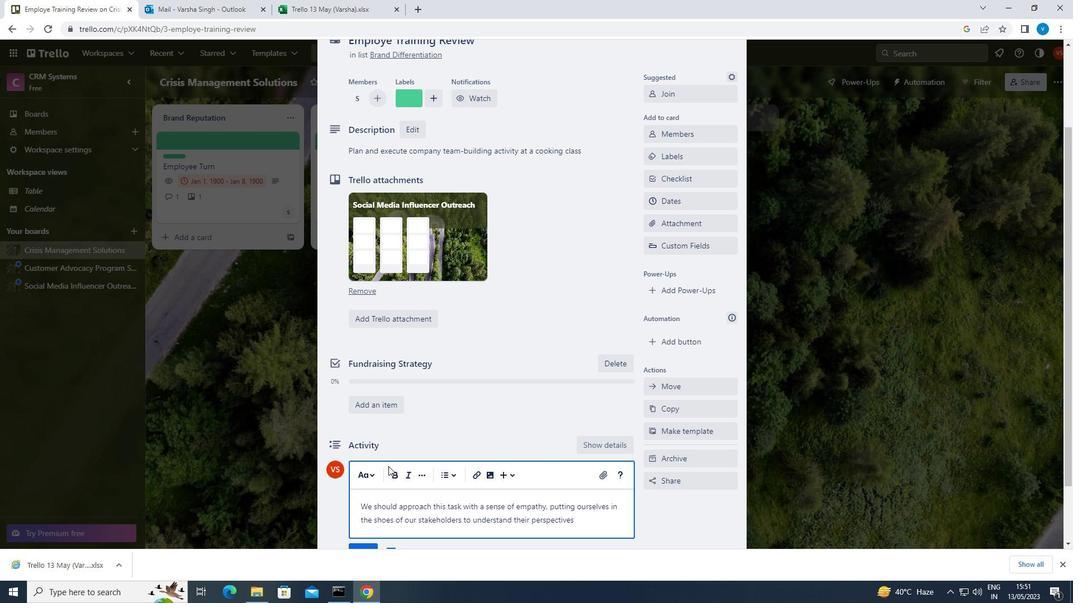 
Action: Mouse moved to (409, 520)
Screenshot: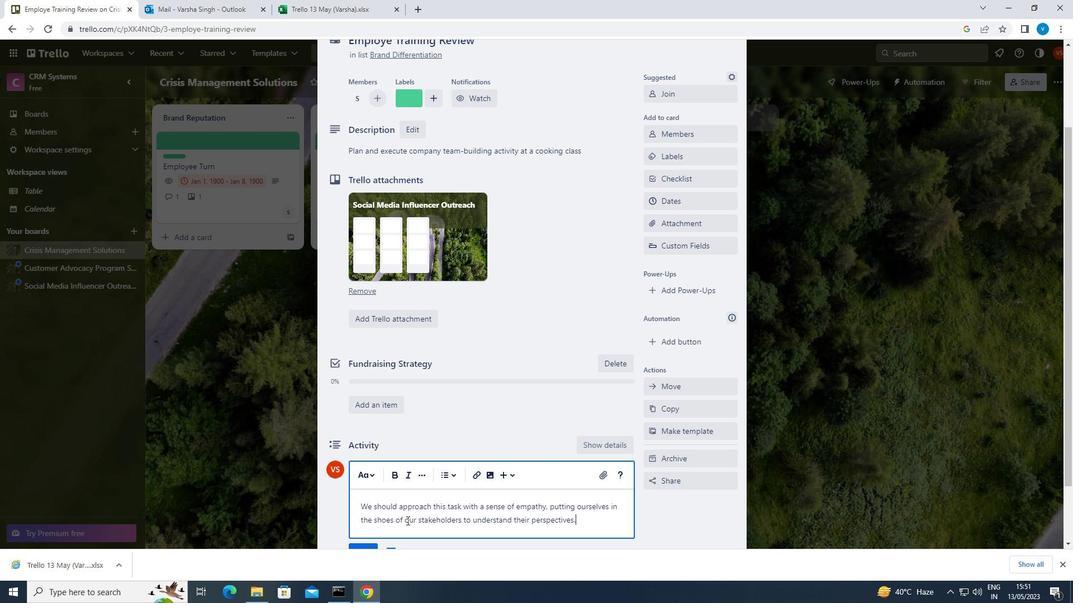 
Action: Mouse scrolled (409, 520) with delta (0, 0)
Screenshot: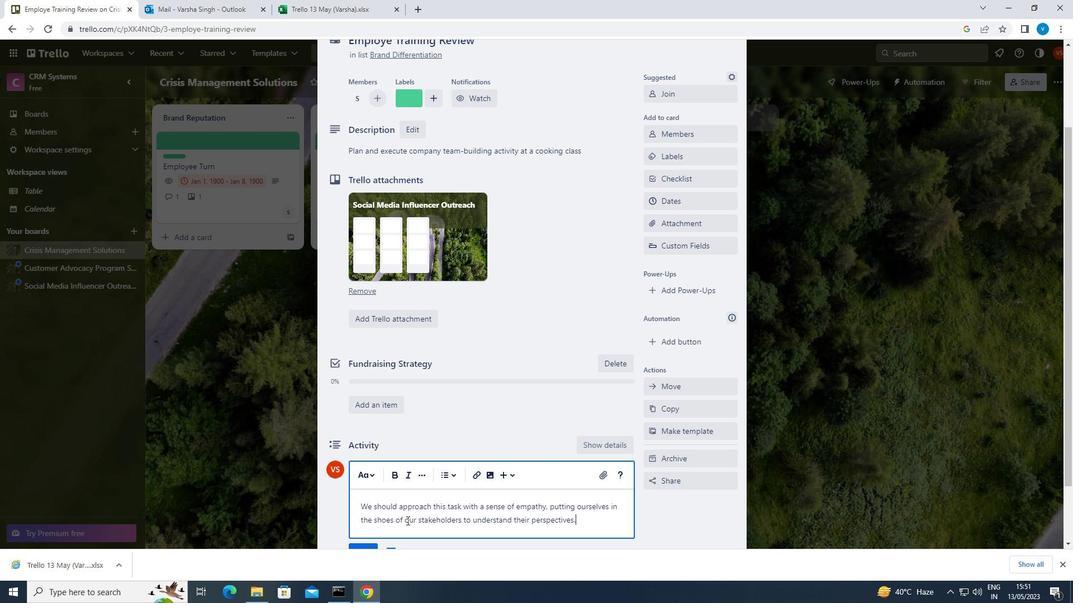 
Action: Mouse moved to (364, 499)
Screenshot: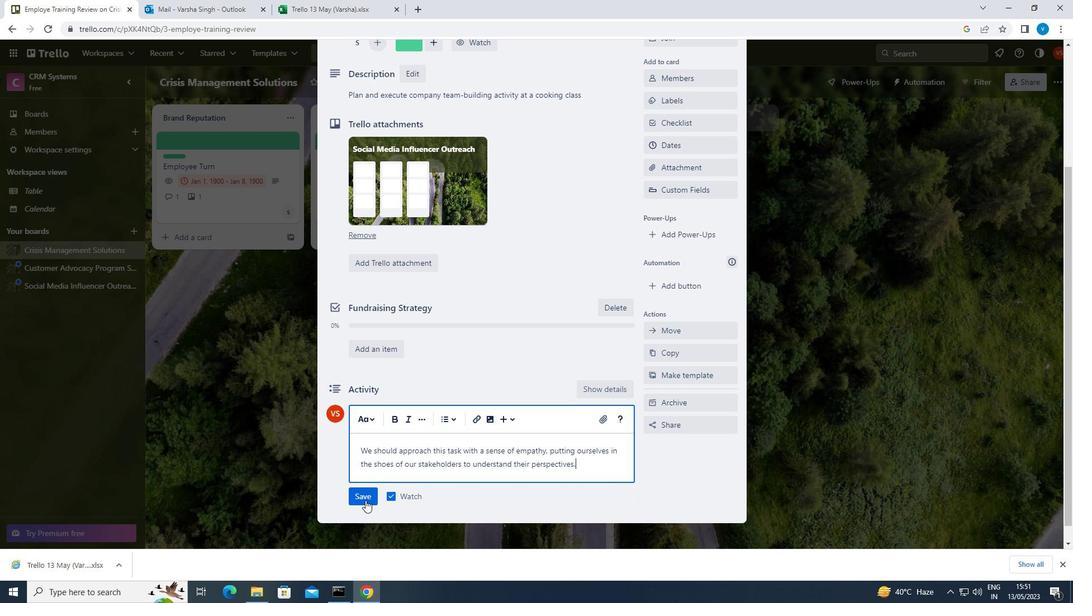 
Action: Mouse pressed left at (364, 499)
Screenshot: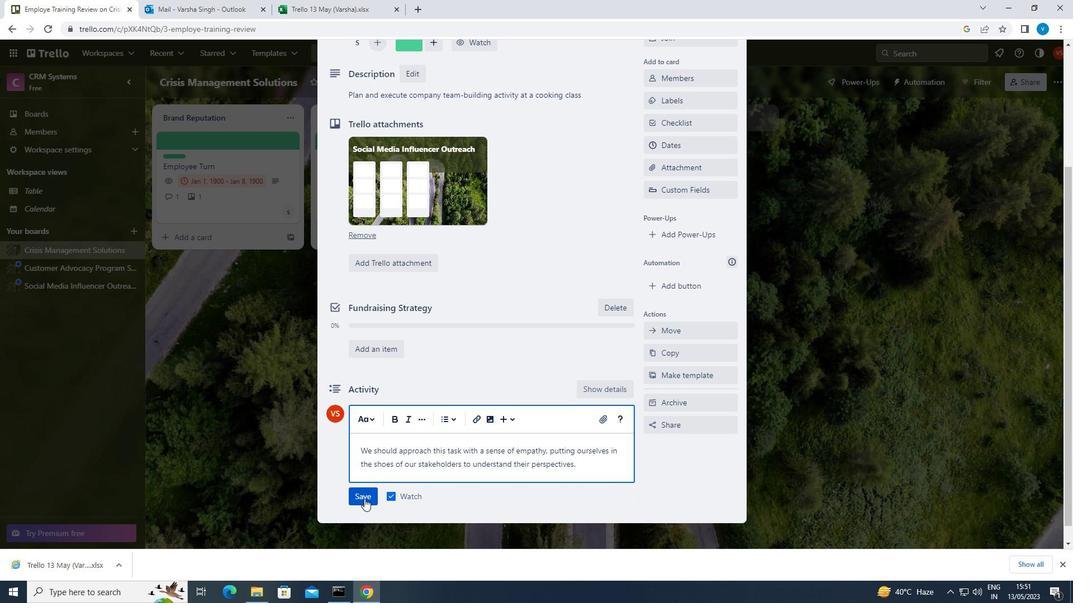 
Action: Mouse moved to (693, 146)
Screenshot: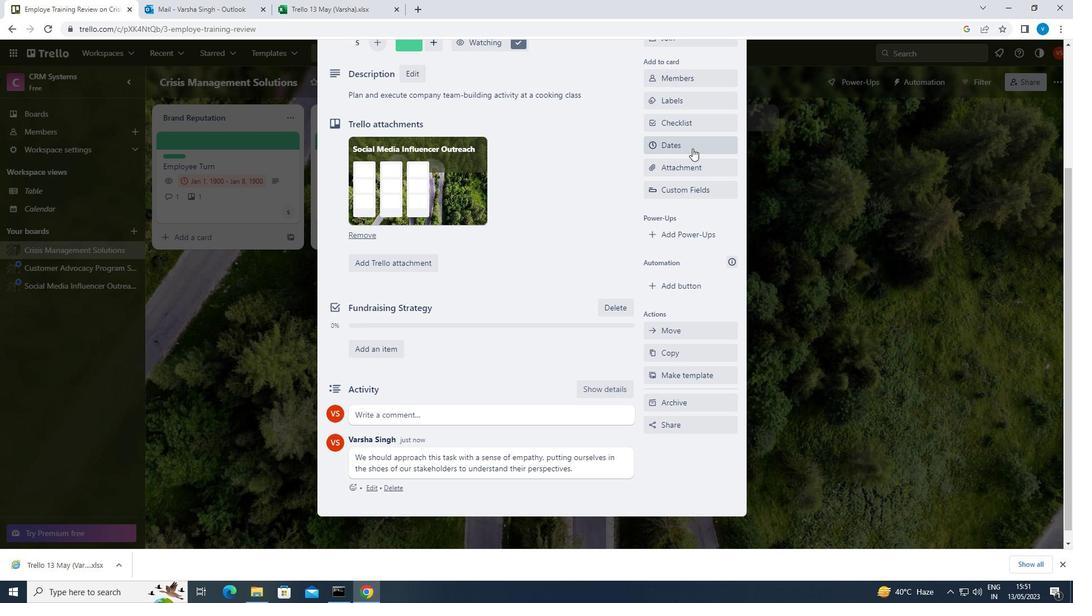 
Action: Mouse pressed left at (693, 146)
Screenshot: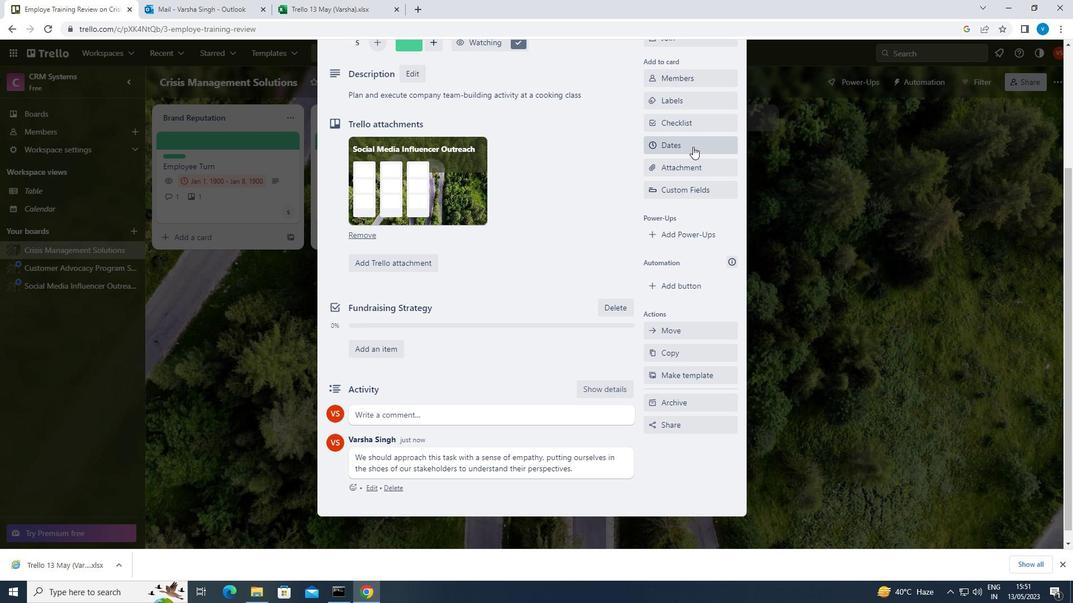 
Action: Mouse moved to (655, 283)
Screenshot: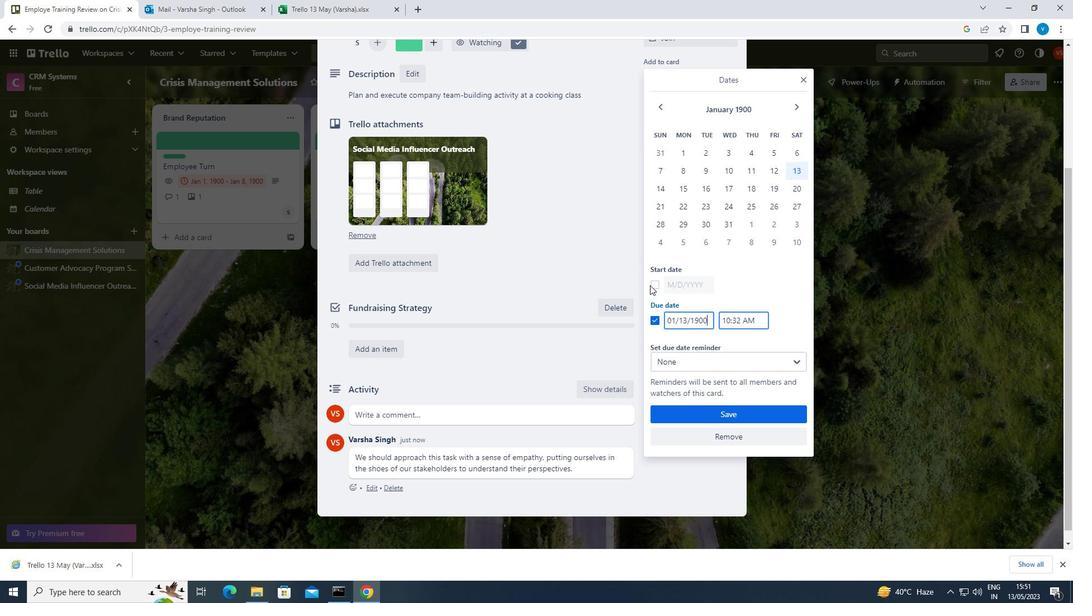 
Action: Mouse pressed left at (655, 283)
Screenshot: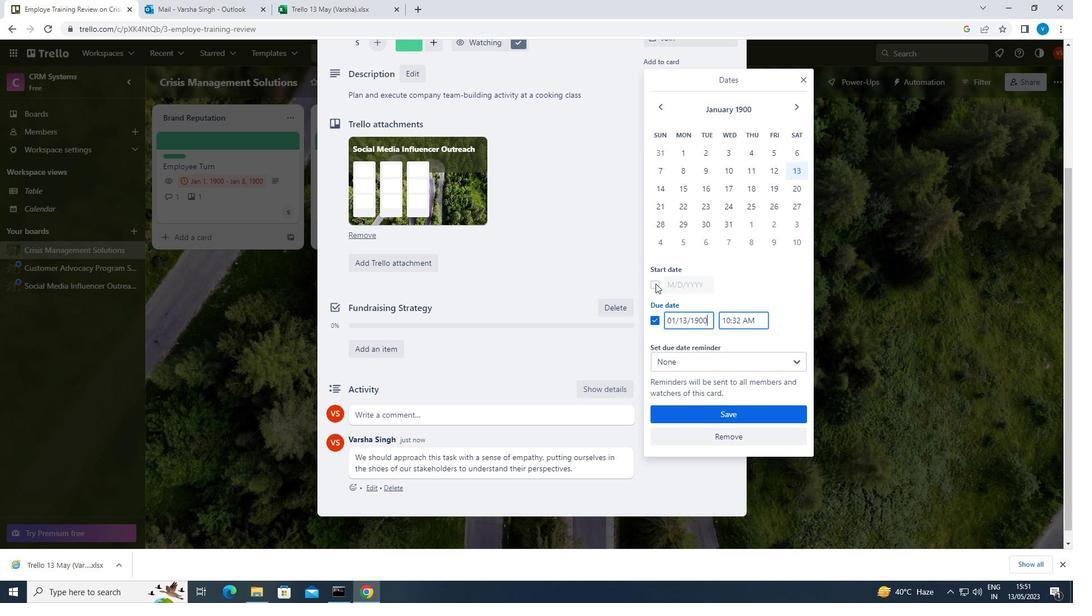 
Action: Mouse moved to (712, 282)
Screenshot: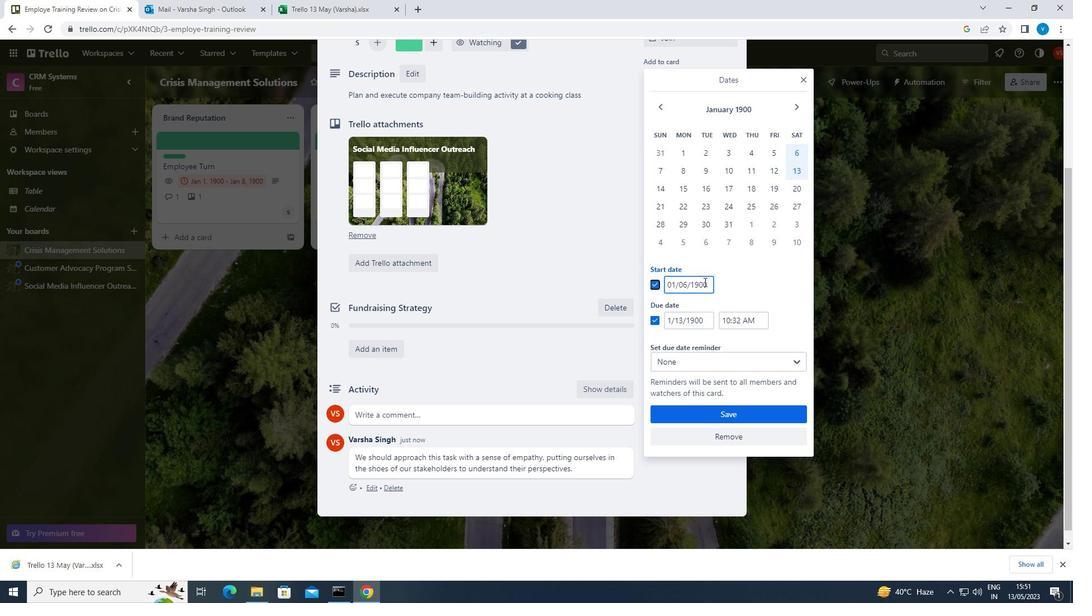 
Action: Mouse pressed left at (712, 282)
Screenshot: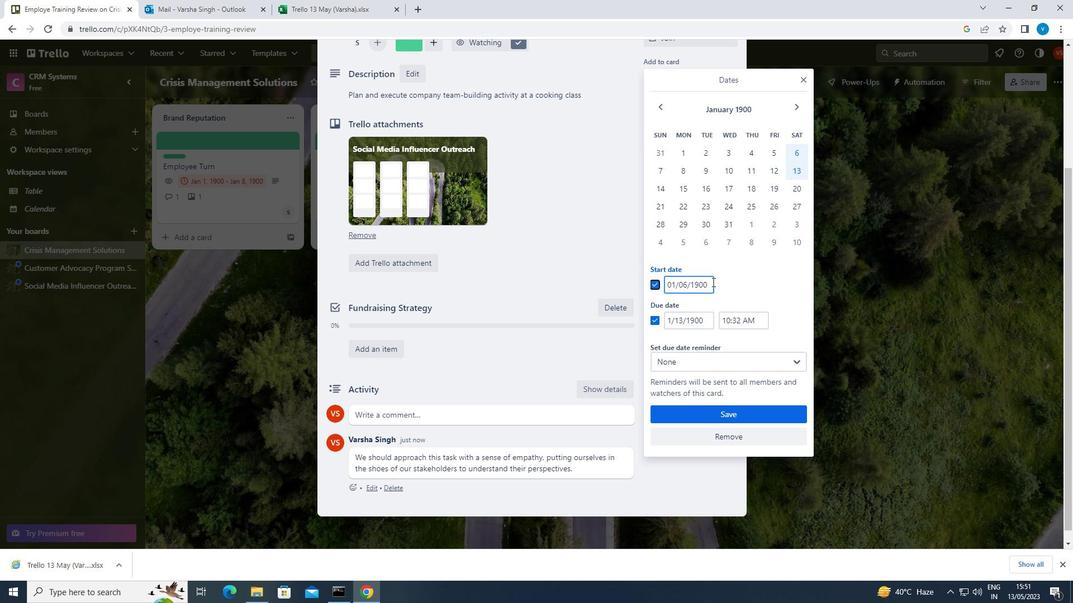 
Action: Mouse moved to (711, 284)
Screenshot: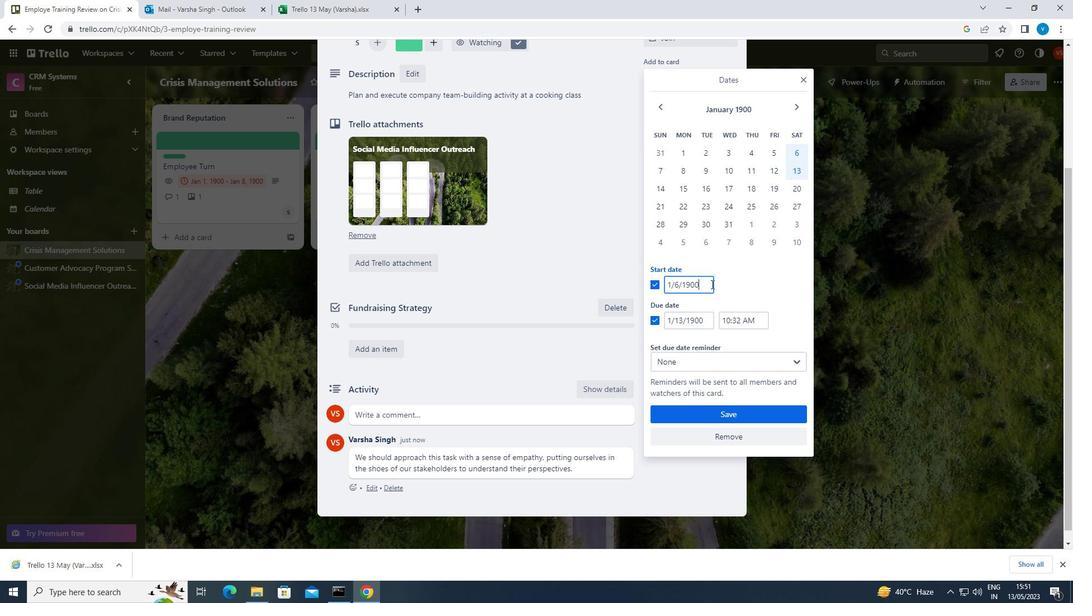 
Action: Key pressed <Key.backspace><Key.backspace><Key.backspace><Key.backspace><Key.backspace><Key.backspace><Key.backspace><Key.backspace><Key.backspace><Key.backspace><Key.backspace><Key.backspace><Key.backspace><Key.backspace><Key.backspace>01/07/1900
Screenshot: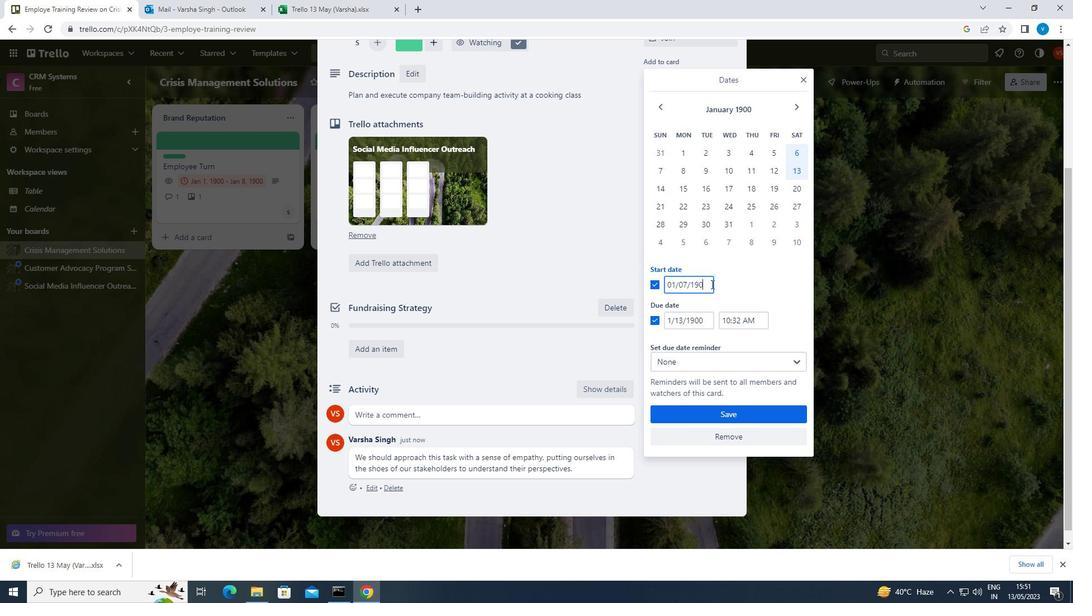 
Action: Mouse moved to (704, 320)
Screenshot: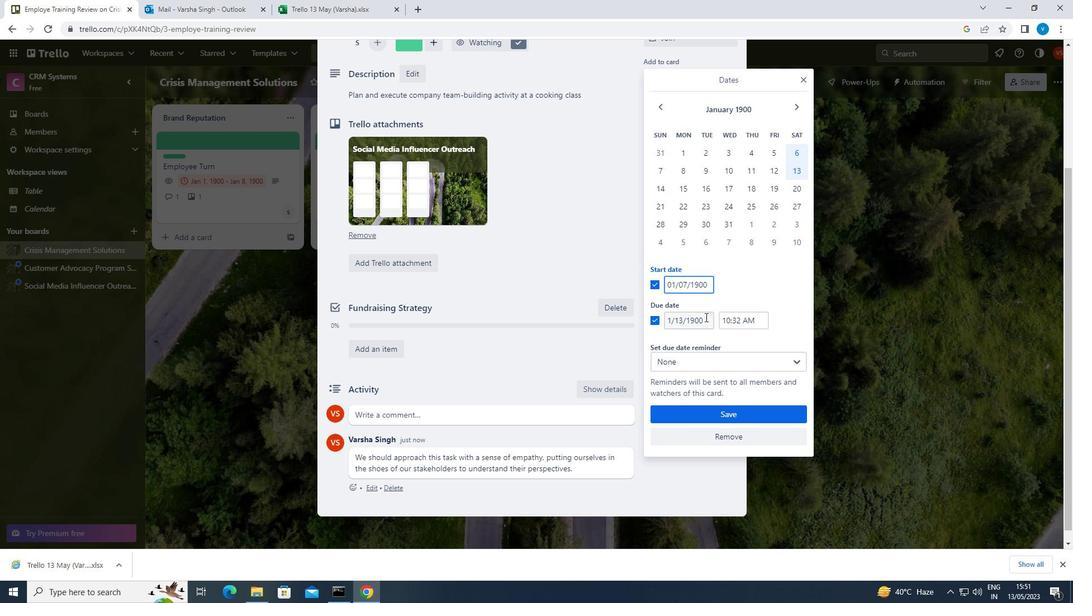 
Action: Mouse pressed left at (704, 320)
Screenshot: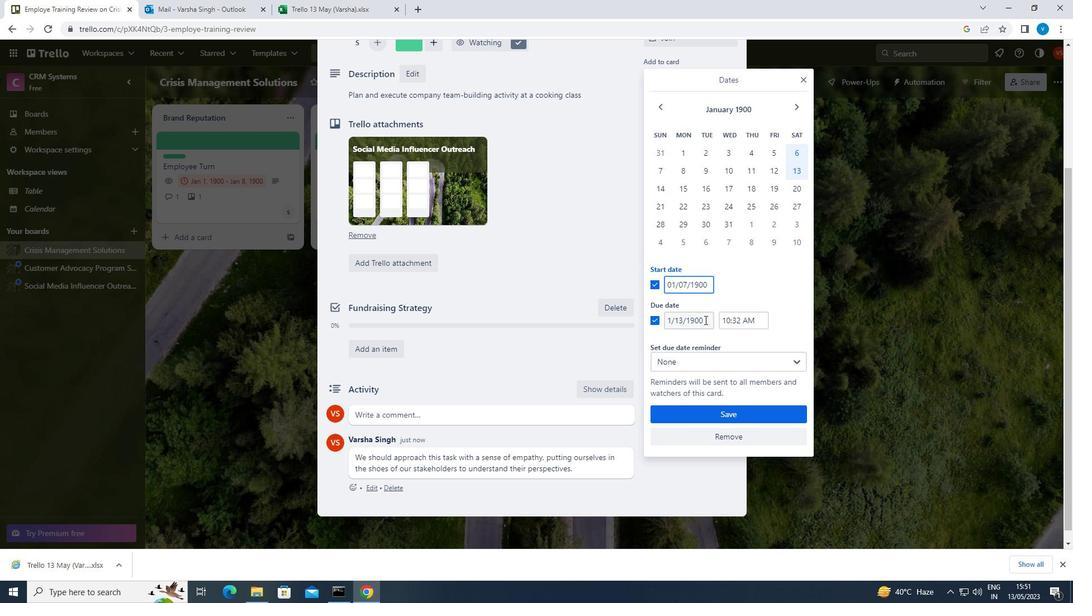 
Action: Mouse moved to (704, 324)
Screenshot: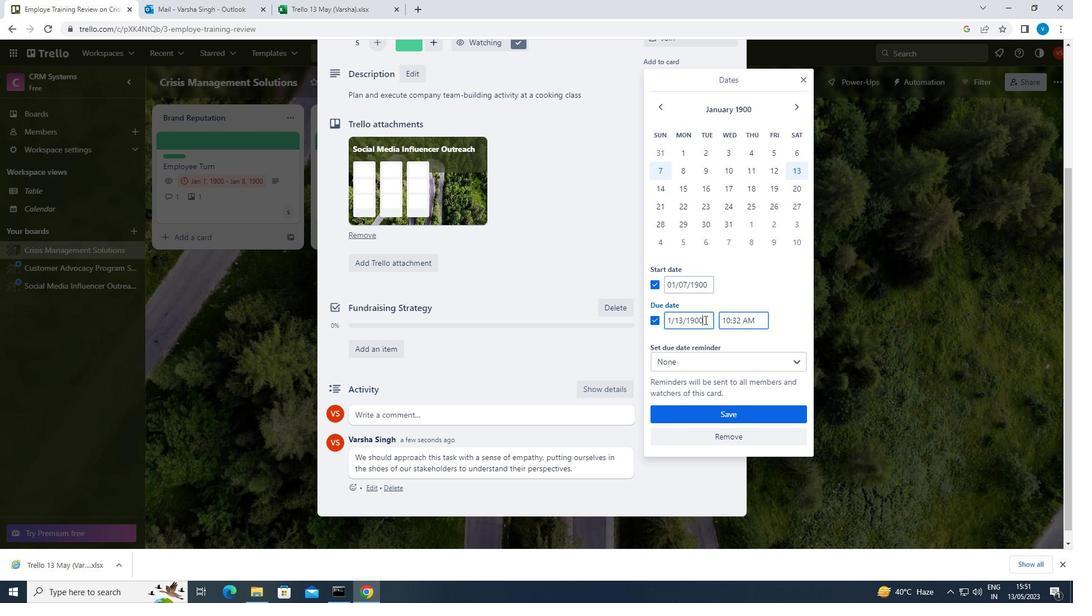 
Action: Key pressed <Key.backspace><Key.backspace><Key.backspace><Key.backspace><Key.backspace><Key.backspace><Key.backspace><Key.backspace><Key.backspace><Key.backspace><Key.backspace><Key.backspace><Key.backspace><Key.backspace><Key.backspace>01/14/1900
Screenshot: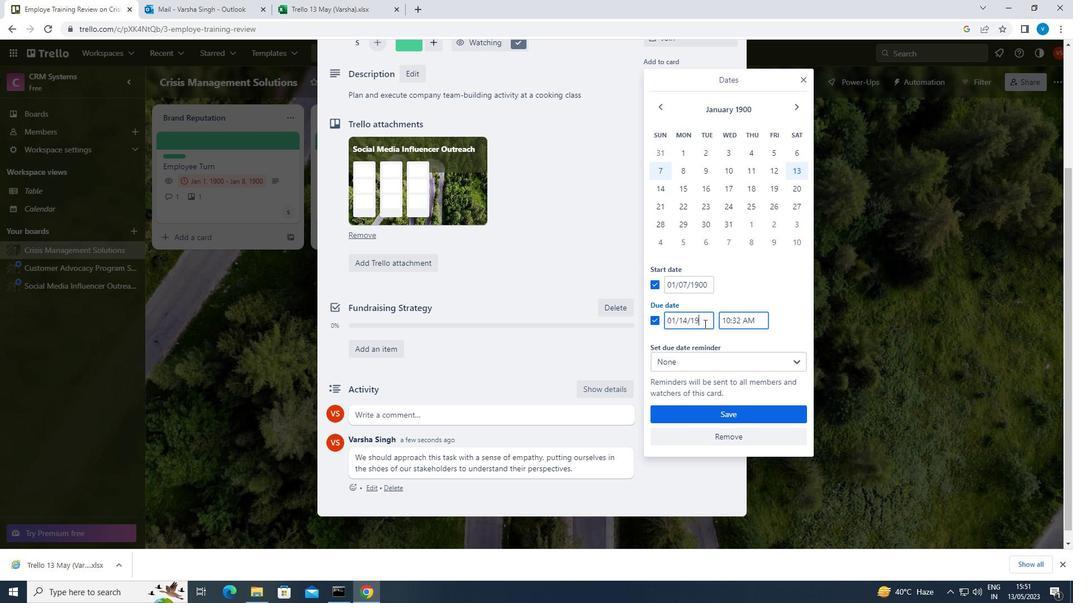 
Action: Mouse moved to (709, 412)
Screenshot: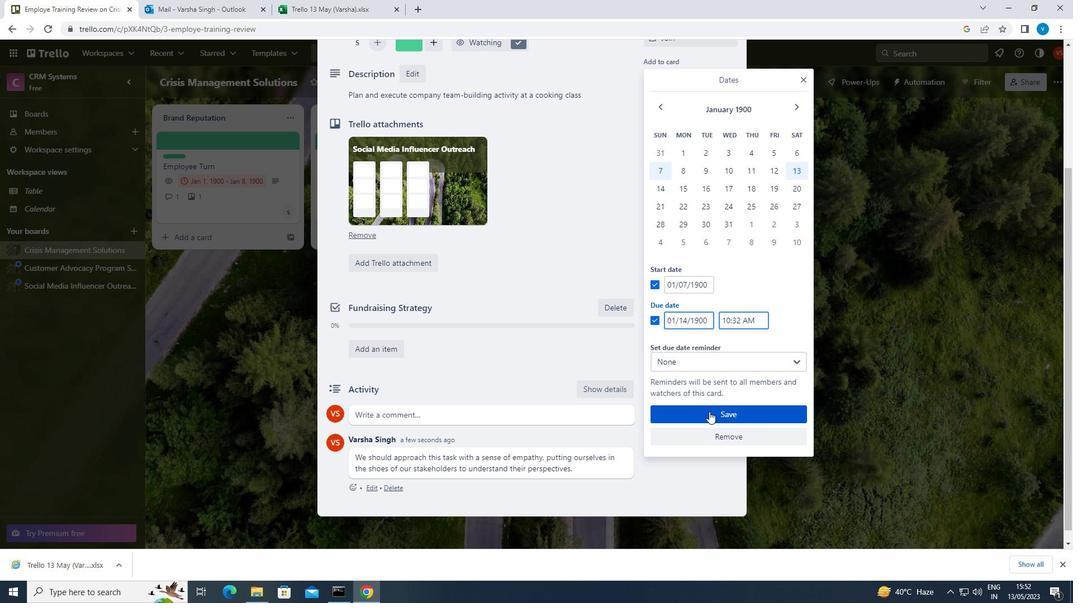
Action: Mouse pressed left at (709, 412)
Screenshot: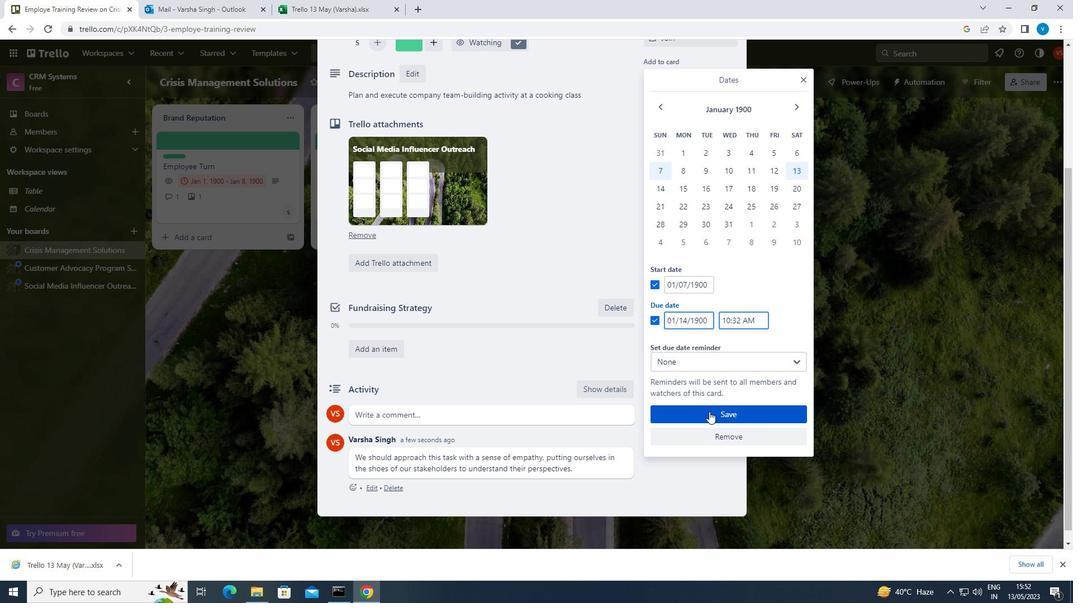 
